 Task: Create a list view that displays Selected Volunteer with relevant details.
Action: Mouse moved to (8, 58)
Screenshot: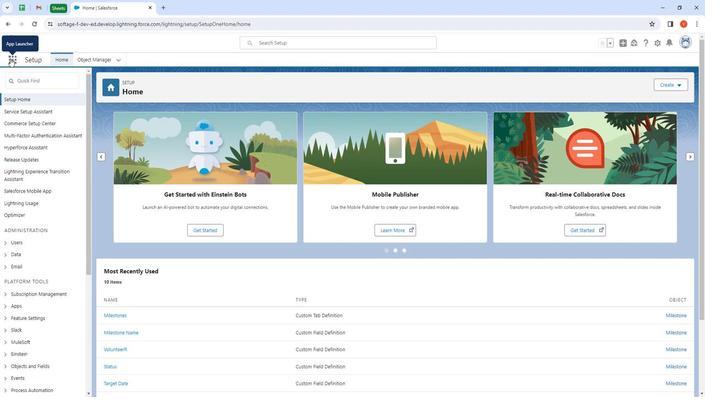 
Action: Mouse pressed left at (8, 58)
Screenshot: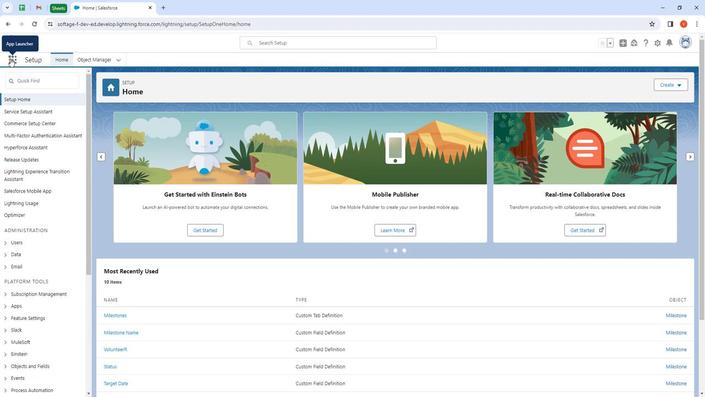 
Action: Mouse moved to (24, 193)
Screenshot: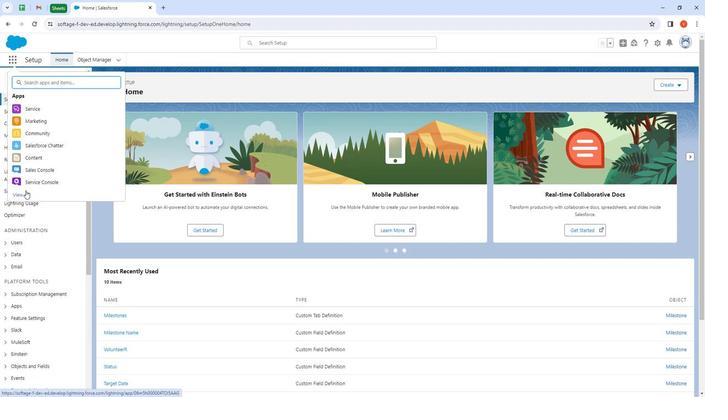 
Action: Mouse pressed left at (24, 193)
Screenshot: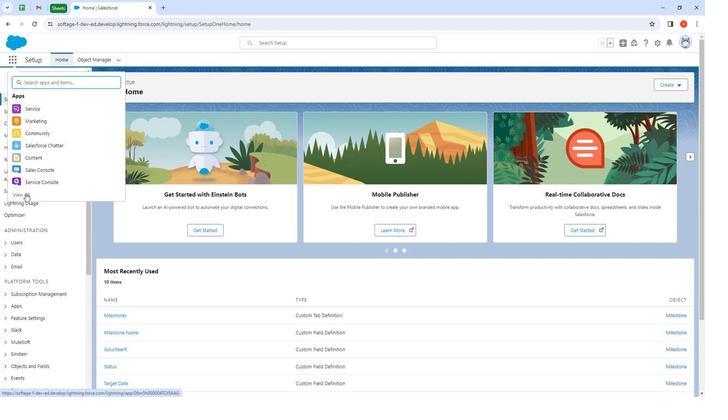 
Action: Mouse moved to (159, 261)
Screenshot: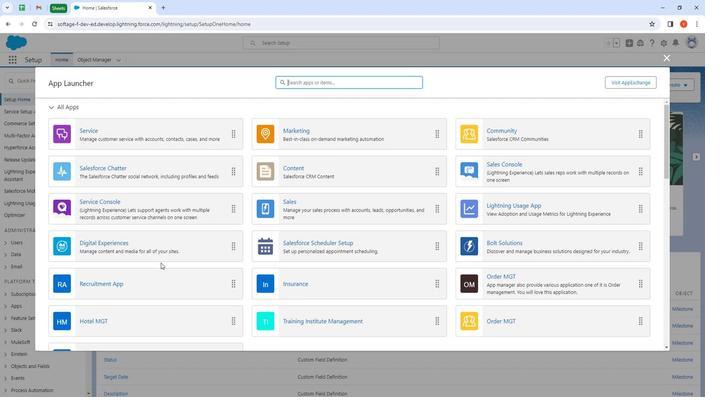 
Action: Mouse scrolled (159, 261) with delta (0, 0)
Screenshot: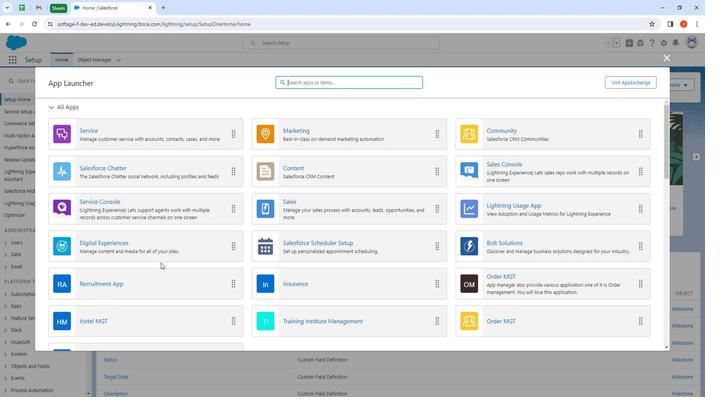 
Action: Mouse scrolled (159, 261) with delta (0, 0)
Screenshot: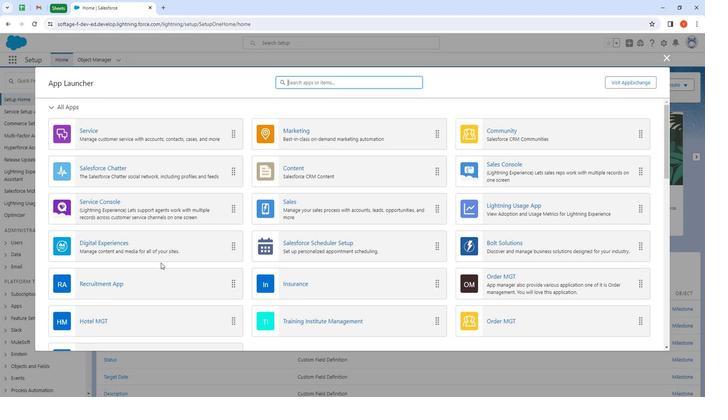 
Action: Mouse scrolled (159, 261) with delta (0, 0)
Screenshot: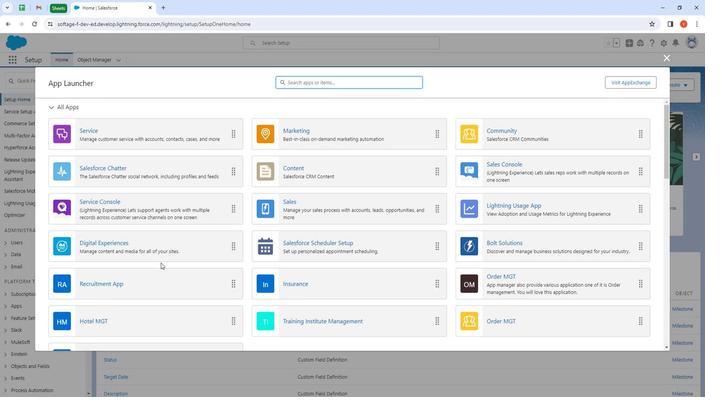 
Action: Mouse scrolled (159, 261) with delta (0, 0)
Screenshot: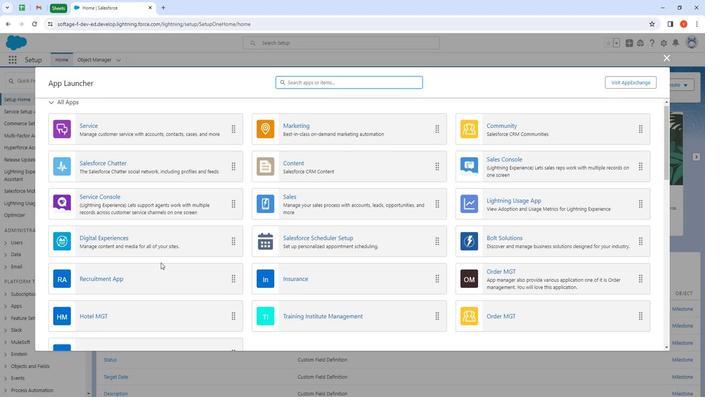 
Action: Mouse moved to (98, 204)
Screenshot: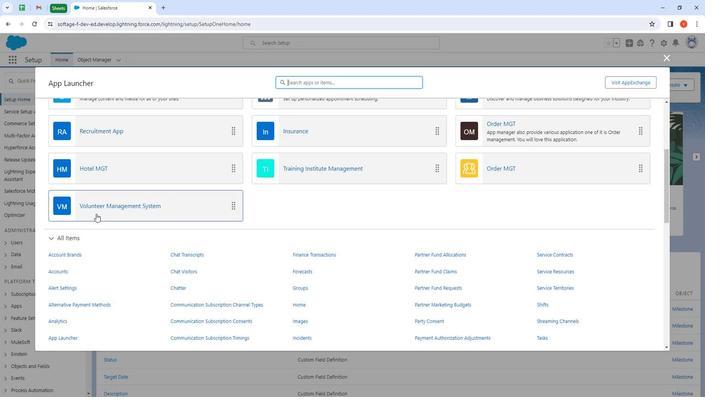 
Action: Mouse pressed left at (98, 204)
Screenshot: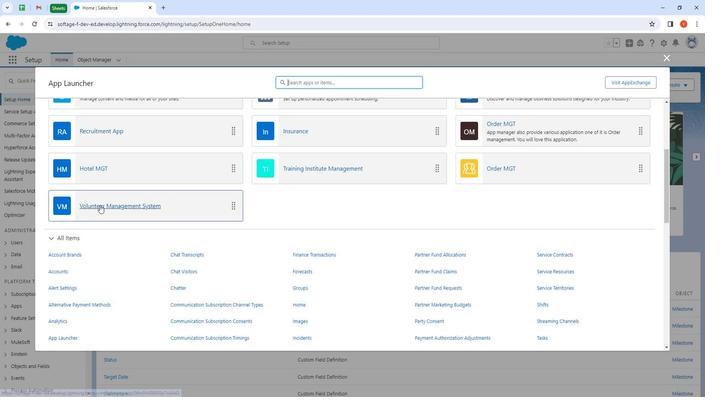 
Action: Mouse moved to (174, 56)
Screenshot: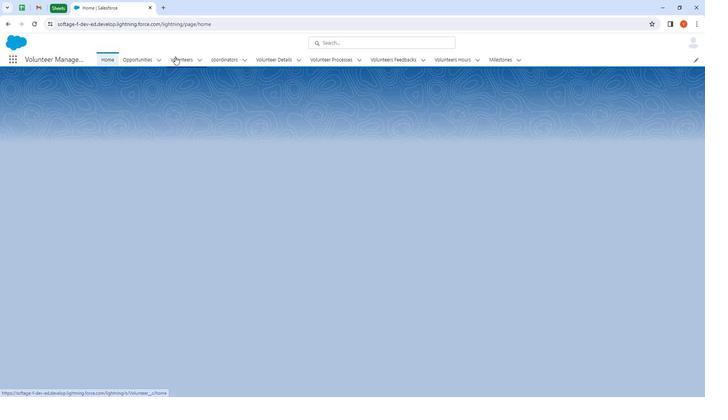 
Action: Mouse pressed left at (174, 56)
Screenshot: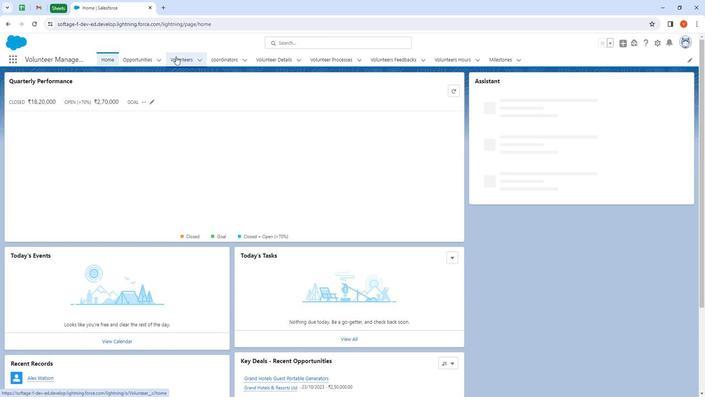 
Action: Mouse moved to (78, 89)
Screenshot: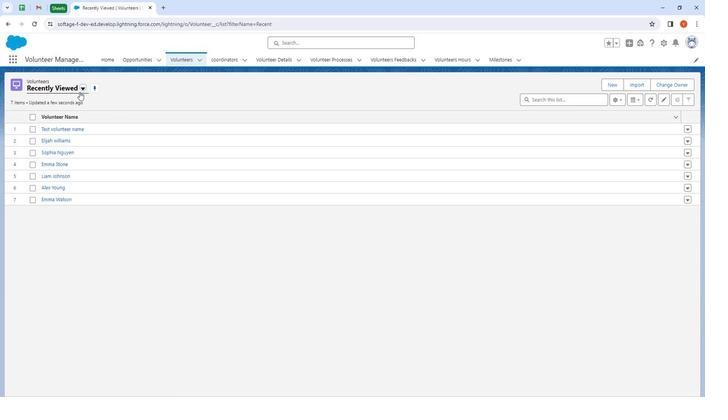 
Action: Mouse pressed left at (78, 89)
Screenshot: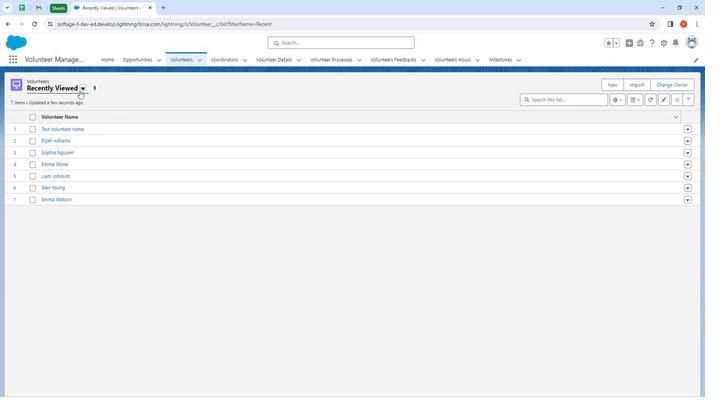 
Action: Mouse moved to (70, 114)
Screenshot: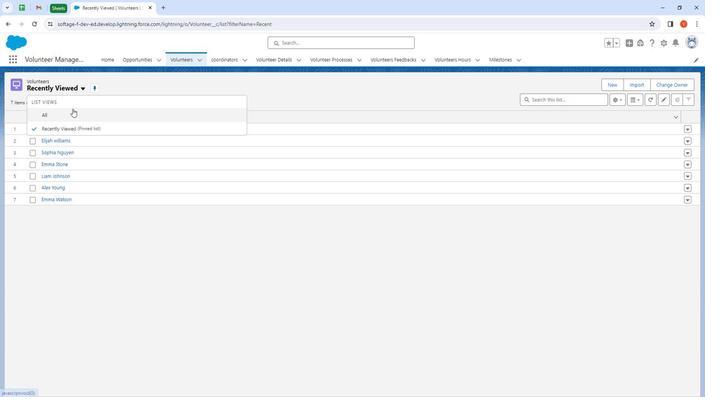 
Action: Mouse pressed left at (70, 114)
Screenshot: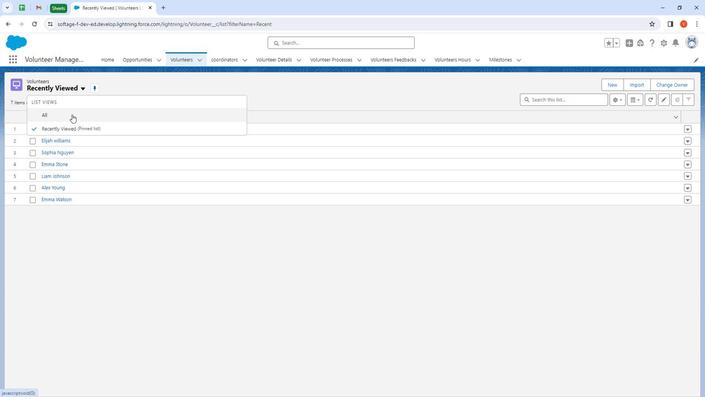 
Action: Mouse moved to (53, 89)
Screenshot: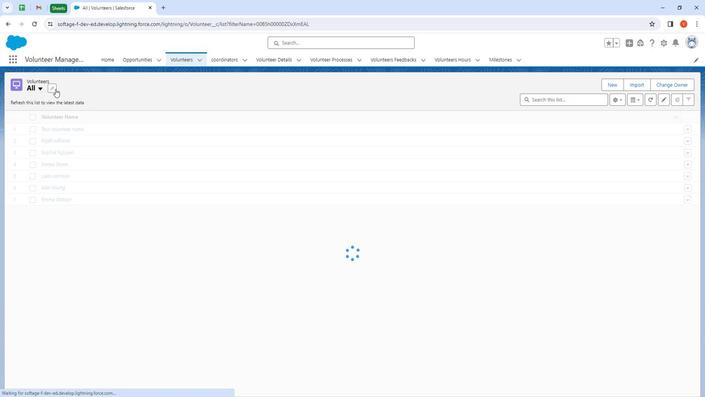 
Action: Mouse pressed left at (53, 89)
Screenshot: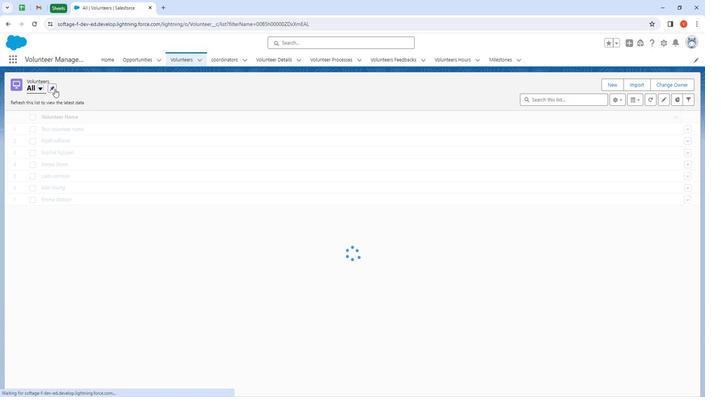 
Action: Mouse moved to (40, 88)
Screenshot: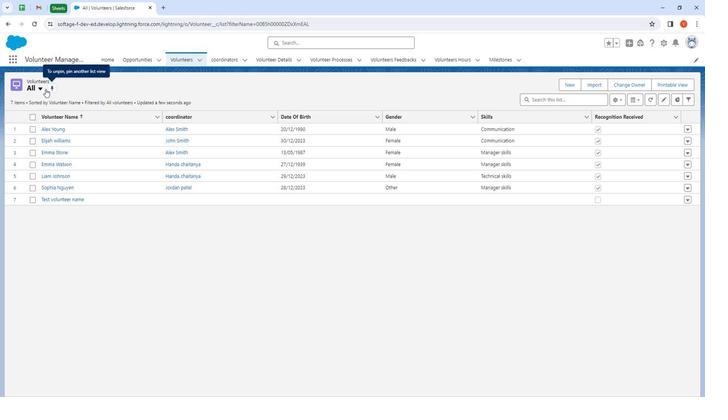 
Action: Mouse pressed left at (40, 88)
Screenshot: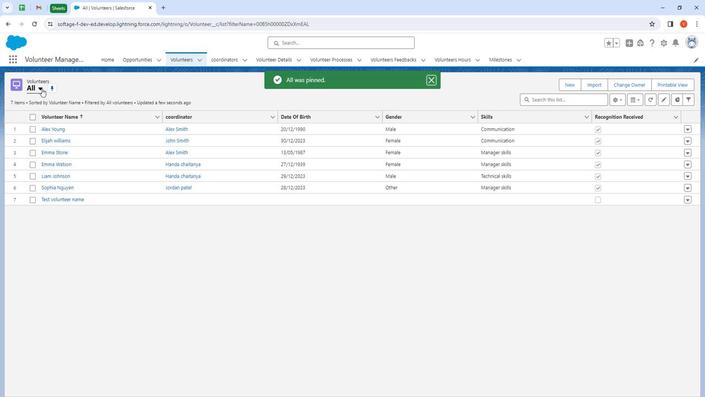 
Action: Mouse moved to (621, 103)
Screenshot: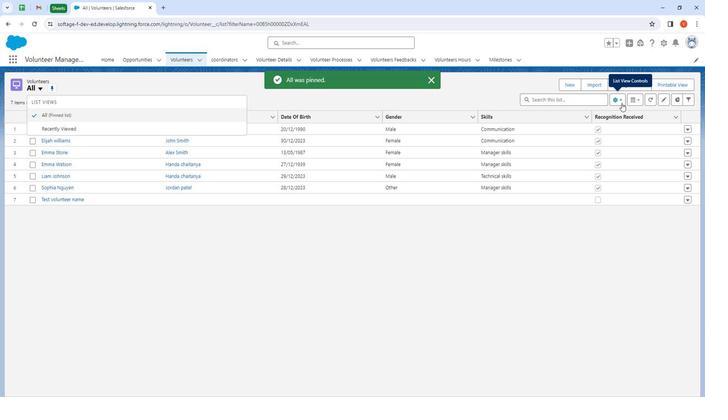 
Action: Mouse pressed left at (621, 103)
Screenshot: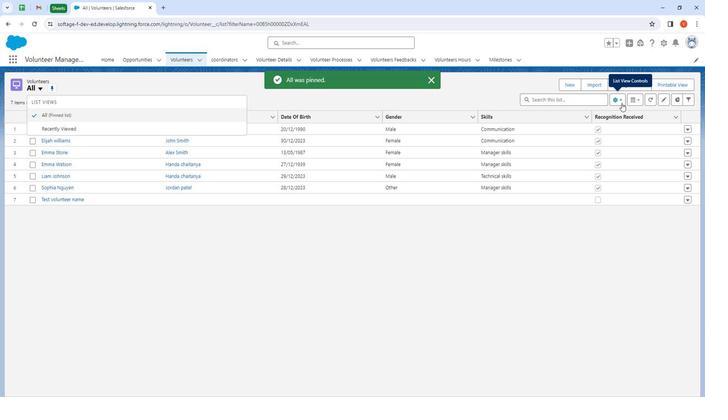 
Action: Mouse moved to (603, 129)
Screenshot: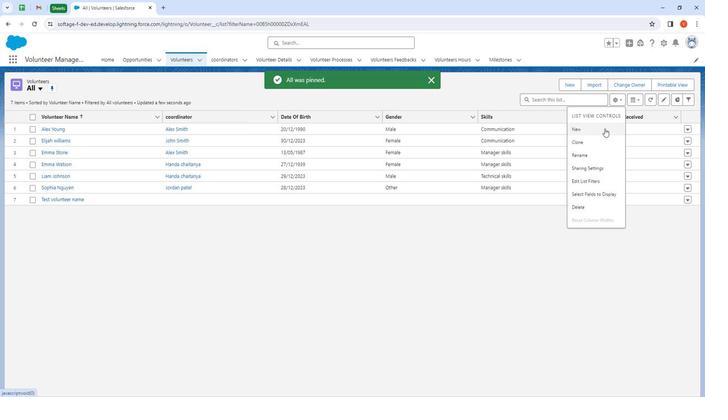 
Action: Mouse pressed left at (603, 129)
Screenshot: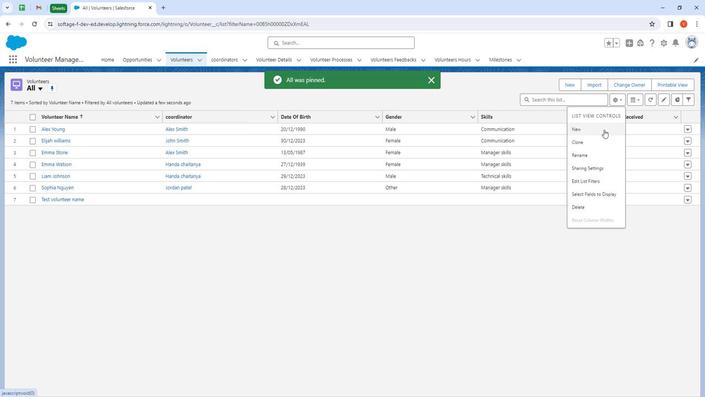 
Action: Mouse moved to (316, 167)
Screenshot: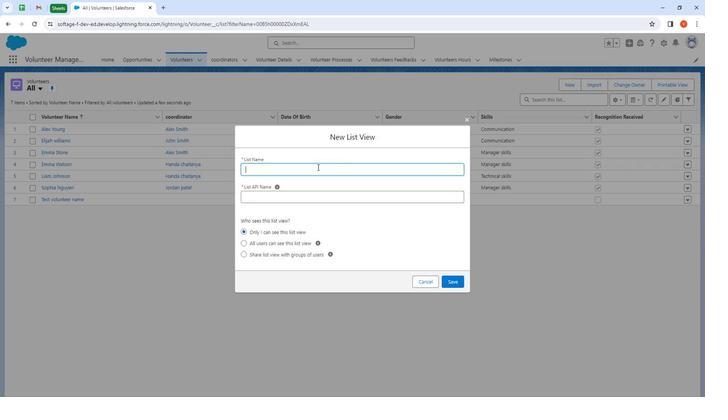 
Action: Mouse pressed left at (316, 167)
Screenshot: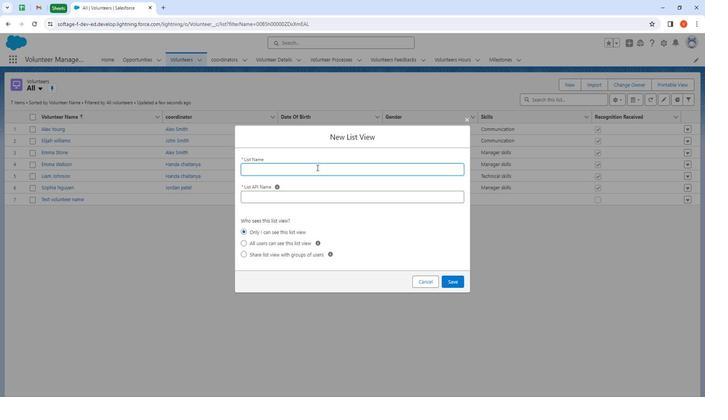 
Action: Mouse moved to (313, 173)
Screenshot: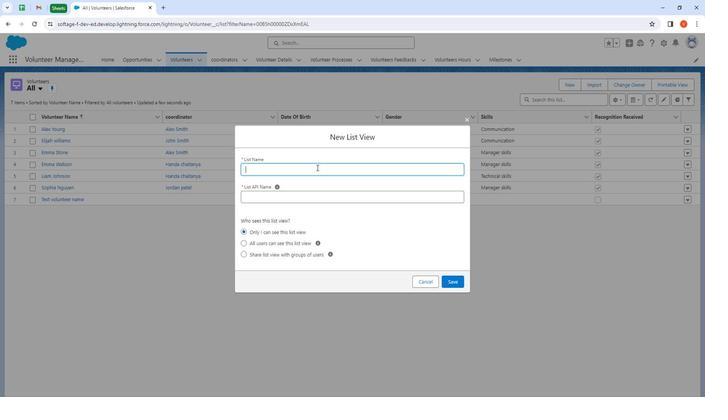 
Action: Key pressed <Key.shift><Key.shift><Key.shift><Key.shift><Key.shift><Key.shift><Key.shift><Key.shift><Key.shift><Key.shift><Key.shift><Key.shift><Key.shift><Key.shift><Key.shift><Key.shift><Key.shift><Key.shift><Key.shift><Key.shift><Key.shift><Key.shift><Key.shift><Key.shift><Key.shift><Key.shift><Key.shift><Key.shift><Key.shift><Key.shift><Key.shift>Volunteer<Key.space>with<Key.space>manager<Key.space>and<Key.space>communication<Key.space>sk
Screenshot: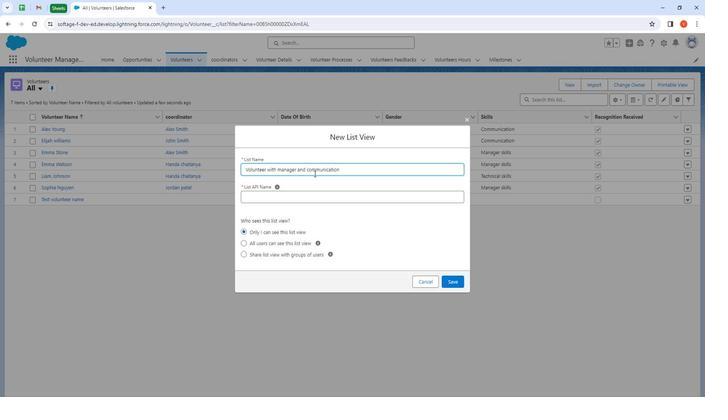 
Action: Mouse moved to (304, 198)
Screenshot: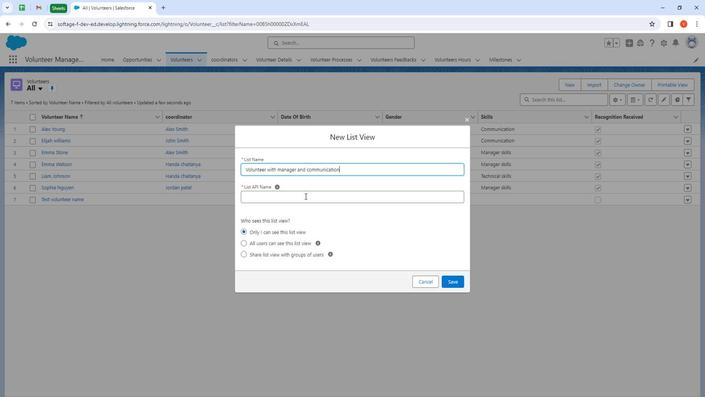 
Action: Mouse pressed left at (304, 198)
Screenshot: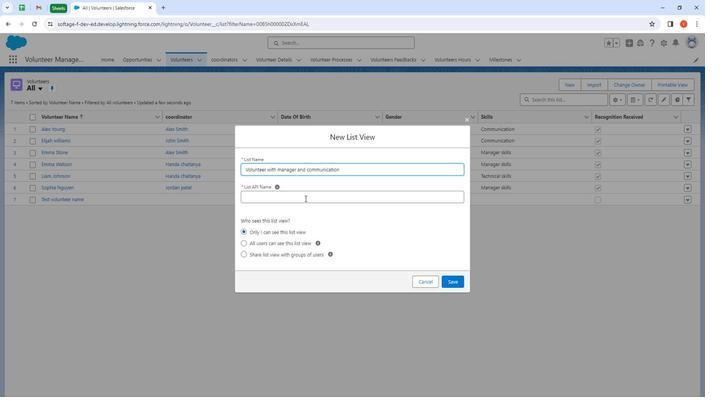 
Action: Mouse moved to (278, 243)
Screenshot: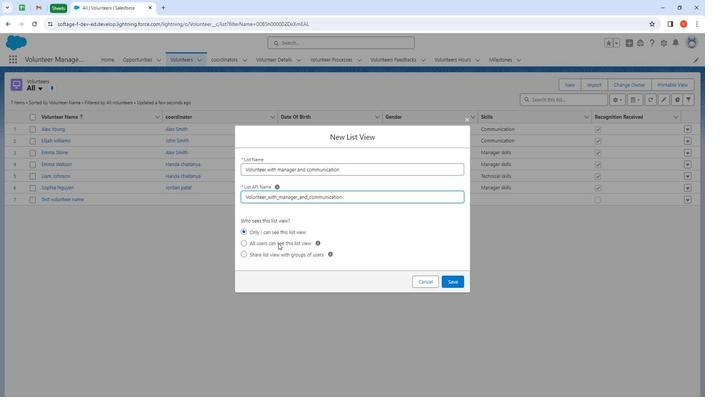 
Action: Mouse pressed left at (278, 243)
Screenshot: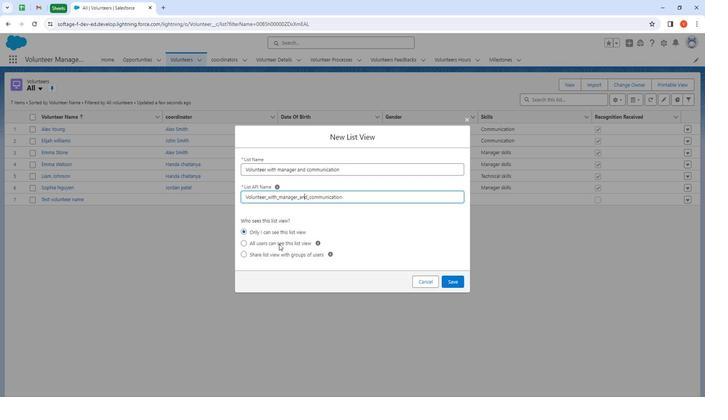 
Action: Mouse moved to (452, 280)
Screenshot: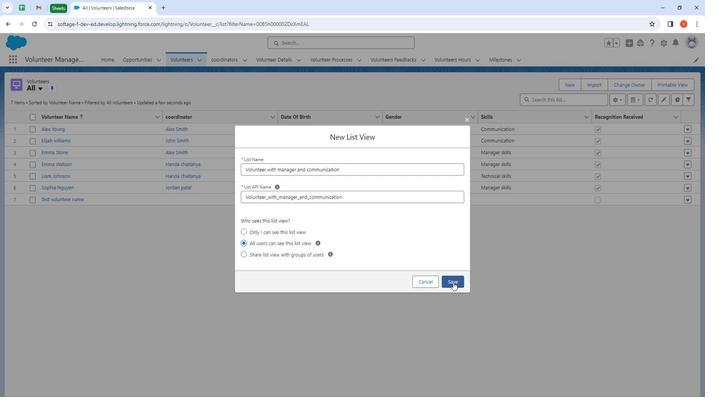 
Action: Mouse pressed left at (452, 280)
Screenshot: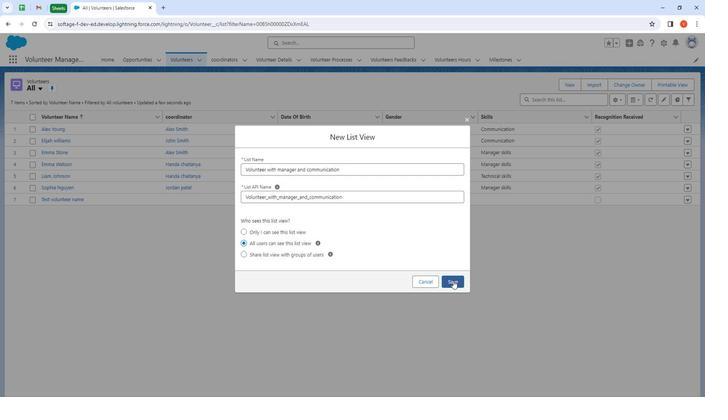 
Action: Mouse moved to (604, 168)
Screenshot: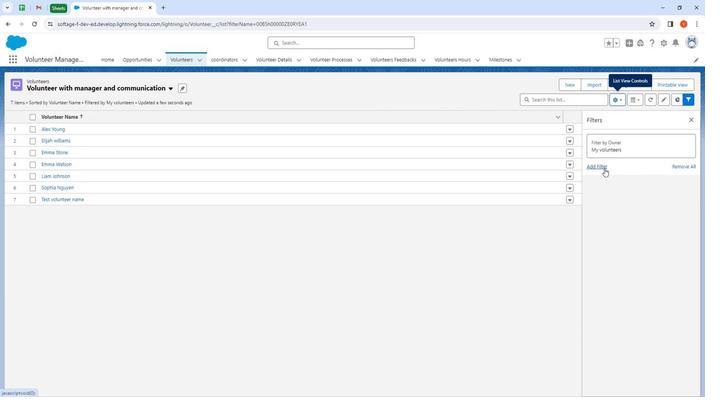 
Action: Mouse pressed left at (604, 168)
Screenshot: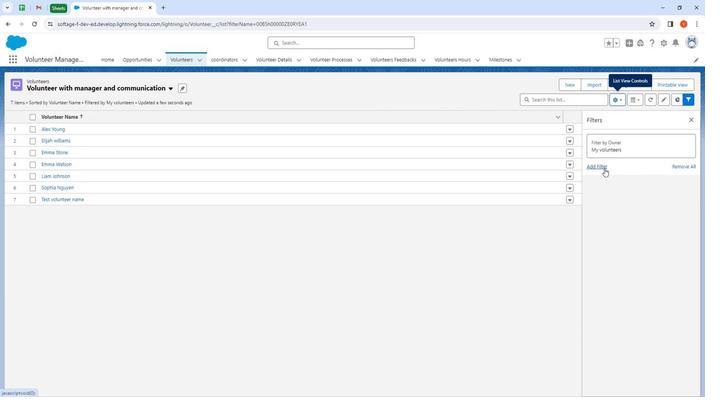 
Action: Mouse moved to (509, 146)
Screenshot: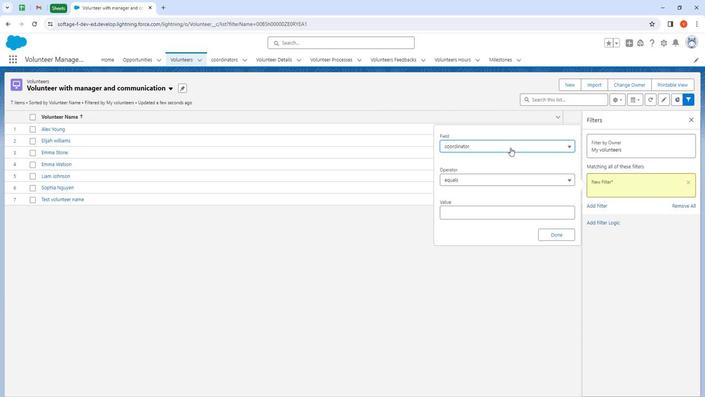 
Action: Mouse pressed left at (509, 146)
Screenshot: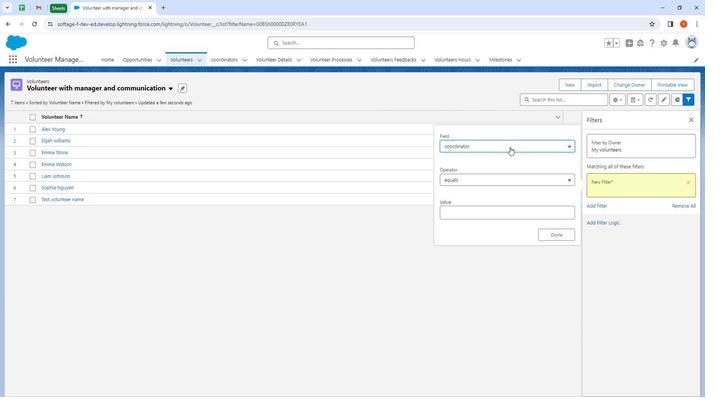 
Action: Mouse moved to (571, 177)
Screenshot: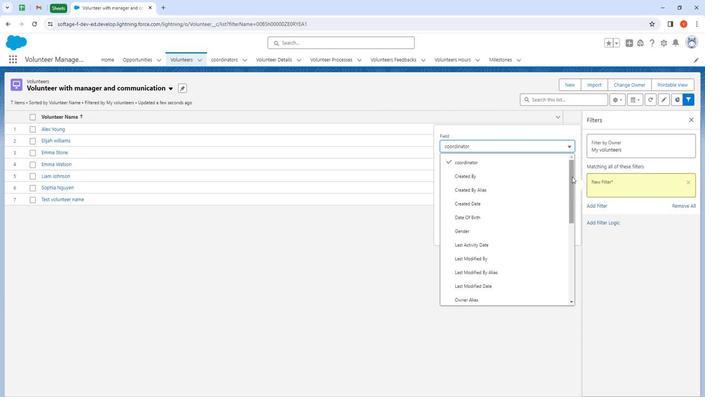 
Action: Mouse pressed left at (571, 177)
Screenshot: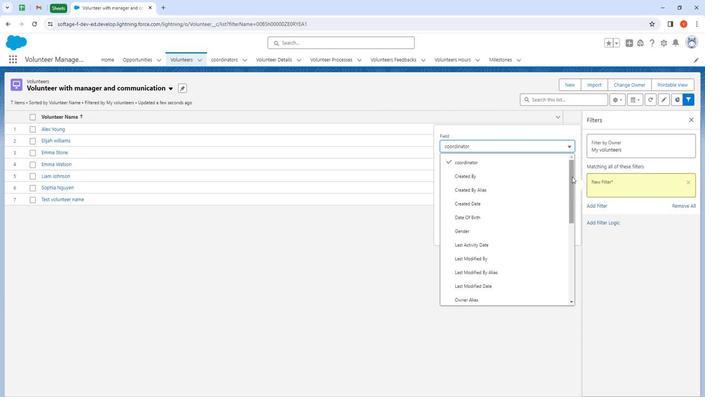 
Action: Mouse moved to (490, 147)
Screenshot: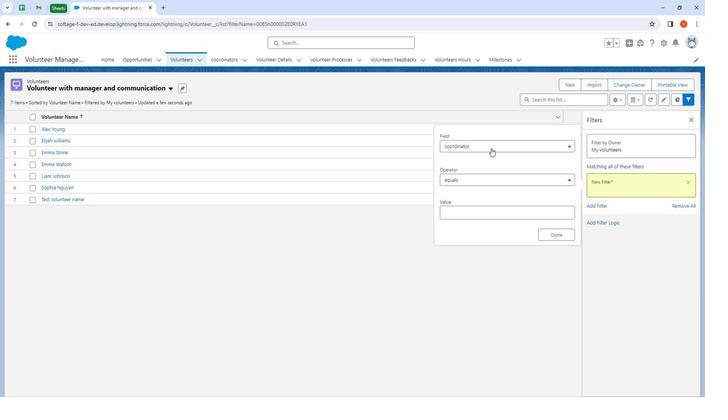 
Action: Mouse pressed left at (490, 147)
Screenshot: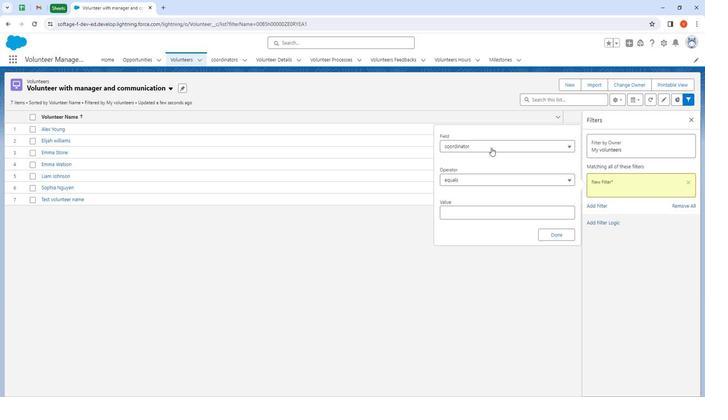 
Action: Mouse moved to (569, 211)
Screenshot: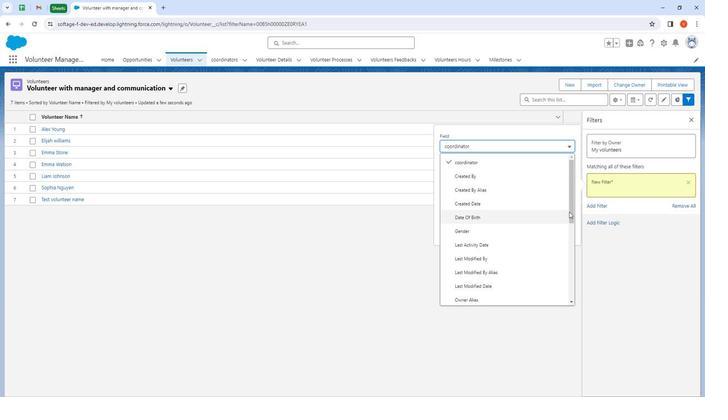 
Action: Mouse pressed left at (569, 211)
Screenshot: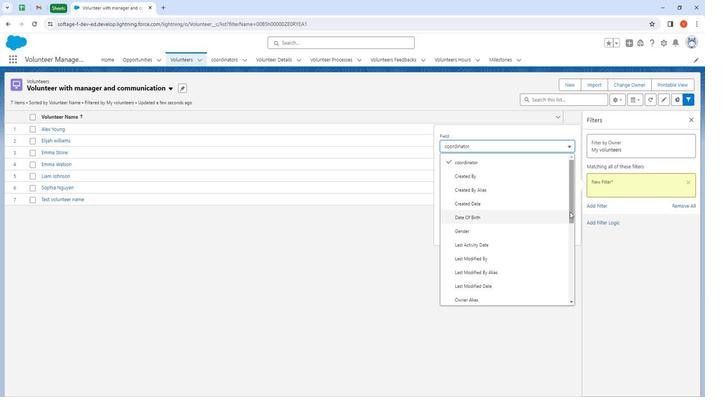 
Action: Mouse moved to (481, 203)
Screenshot: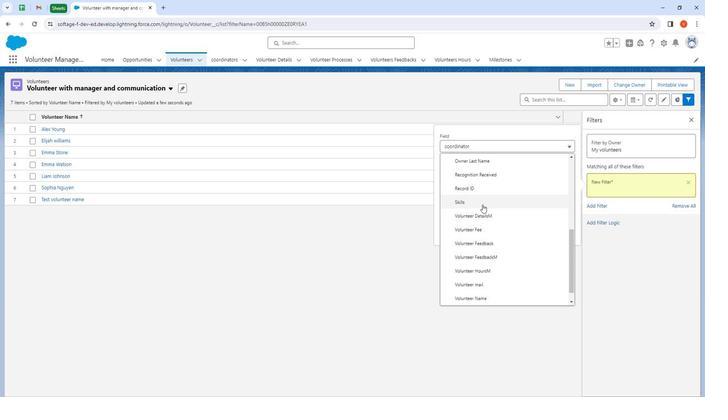 
Action: Mouse pressed left at (481, 203)
Screenshot: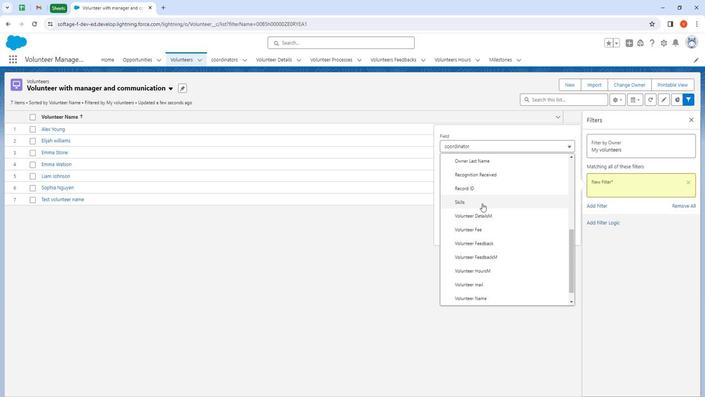 
Action: Mouse moved to (464, 212)
Screenshot: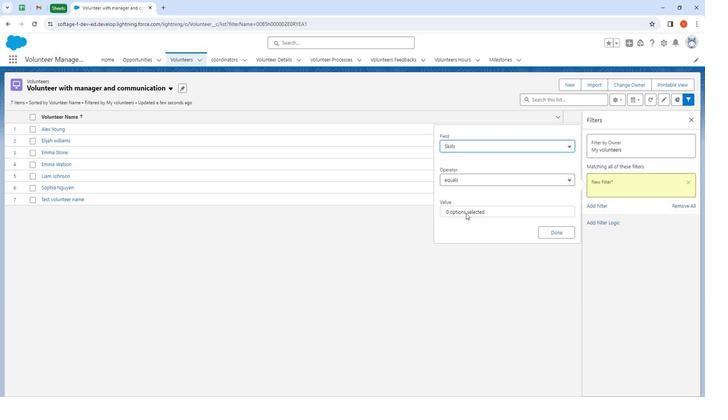 
Action: Mouse pressed left at (464, 212)
Screenshot: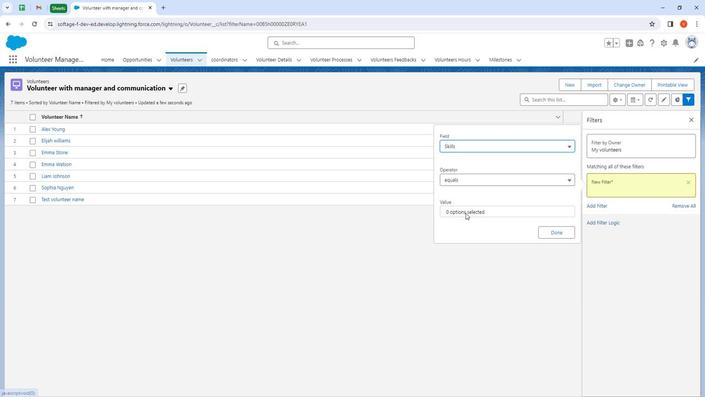 
Action: Mouse moved to (475, 193)
Screenshot: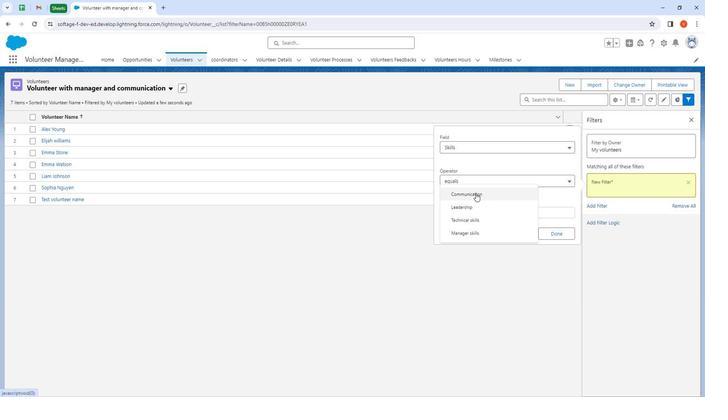 
Action: Mouse pressed left at (475, 193)
Screenshot: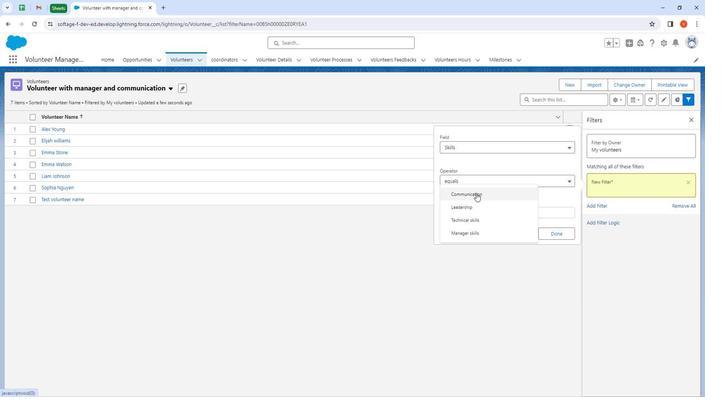 
Action: Mouse moved to (473, 230)
Screenshot: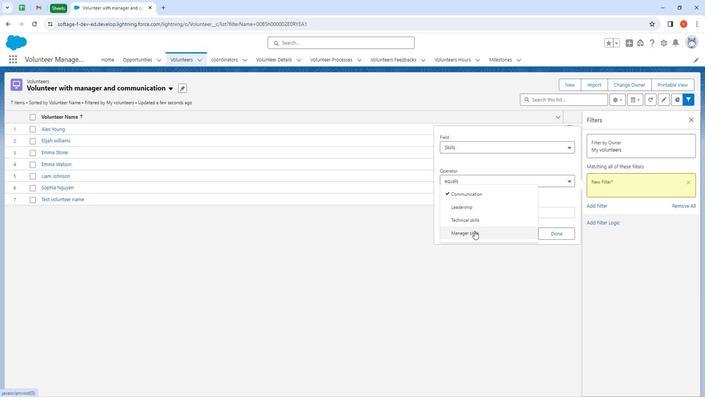 
Action: Mouse pressed left at (473, 230)
Screenshot: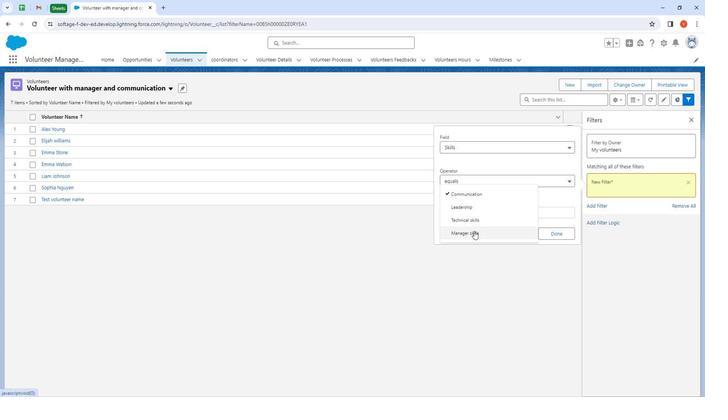 
Action: Mouse moved to (550, 232)
Screenshot: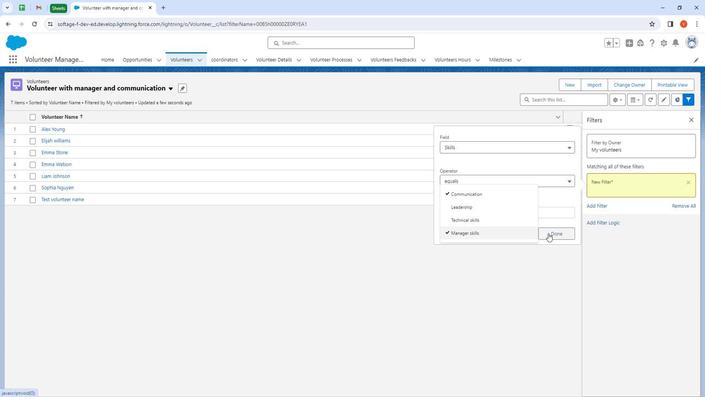 
Action: Mouse pressed left at (550, 232)
Screenshot: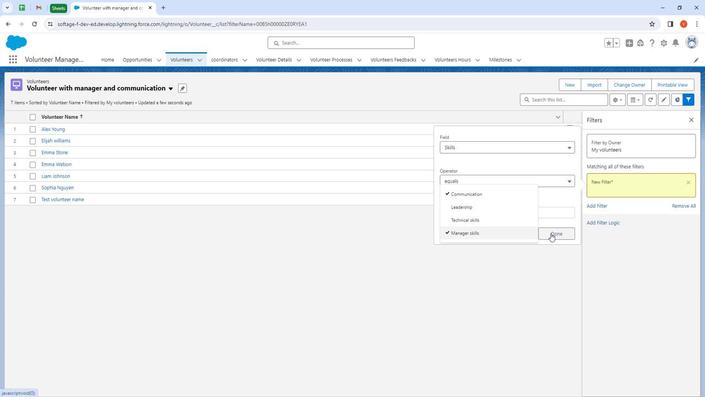 
Action: Mouse moved to (612, 153)
Screenshot: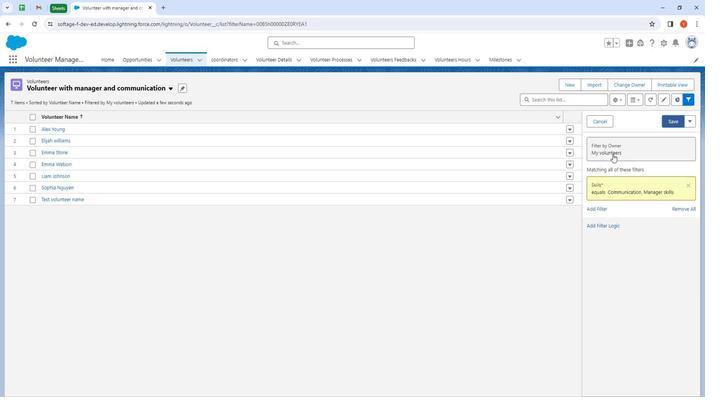 
Action: Mouse pressed left at (612, 153)
Screenshot: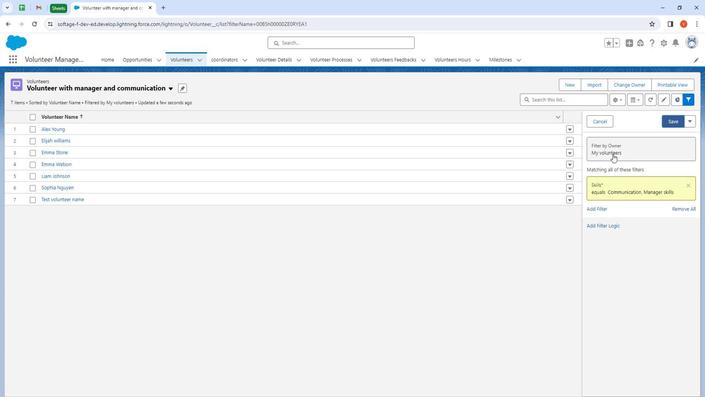 
Action: Mouse moved to (475, 126)
Screenshot: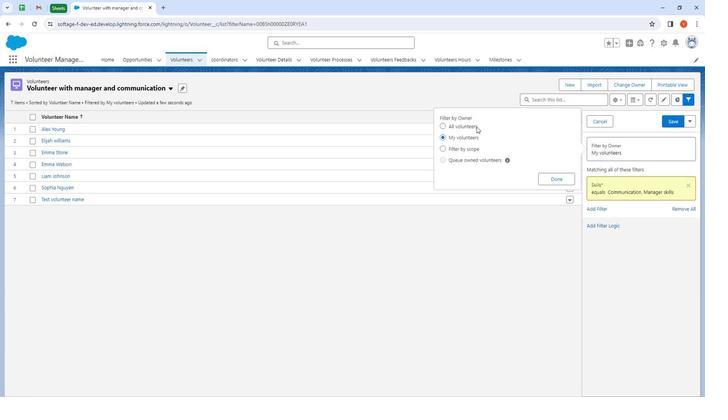 
Action: Mouse pressed left at (475, 126)
Screenshot: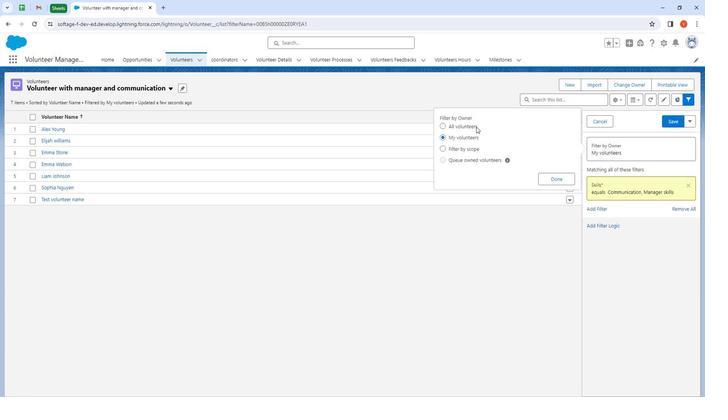 
Action: Mouse moved to (565, 180)
Screenshot: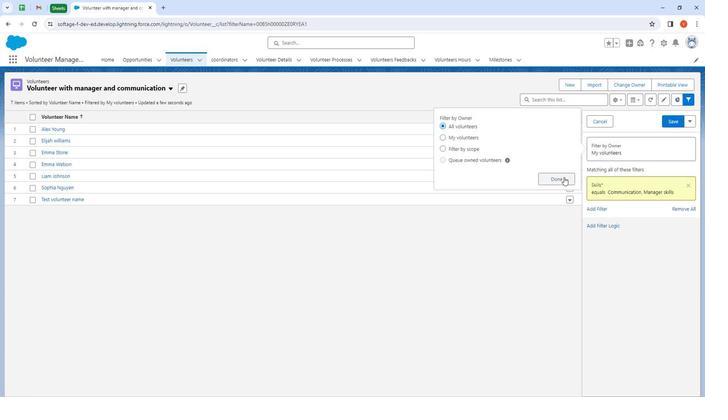 
Action: Mouse pressed left at (565, 180)
Screenshot: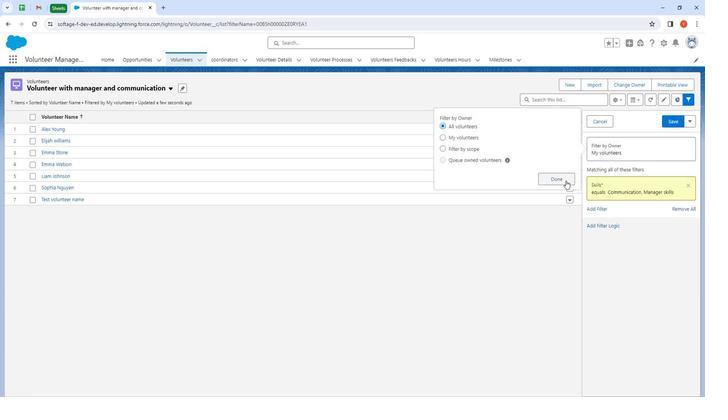 
Action: Mouse moved to (669, 118)
Screenshot: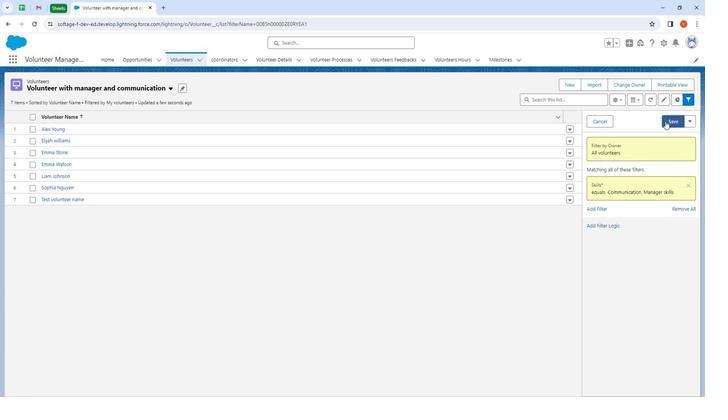 
Action: Mouse pressed left at (669, 118)
Screenshot: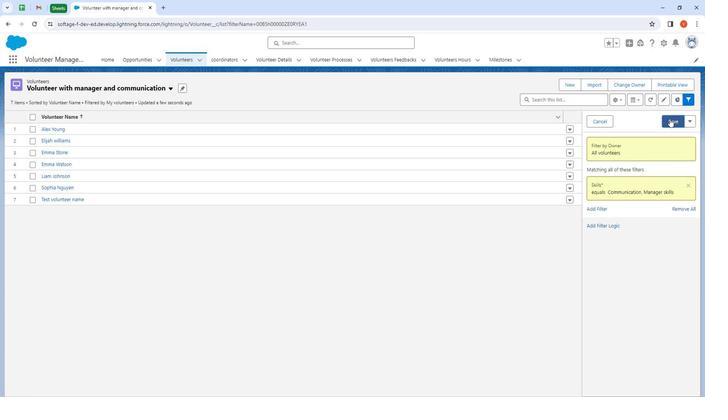 
Action: Mouse moved to (243, 252)
Screenshot: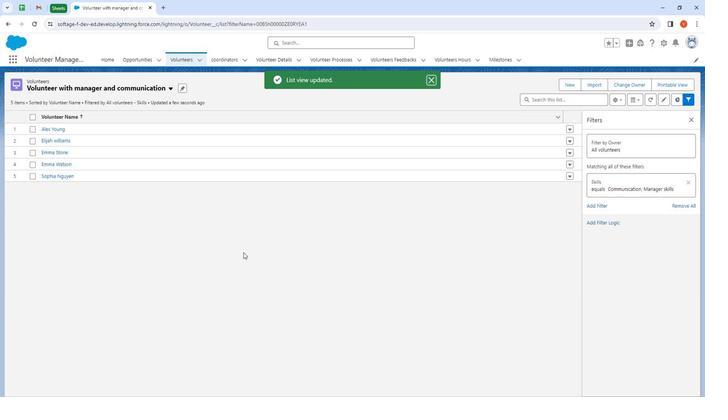 
Action: Mouse pressed left at (243, 252)
Screenshot: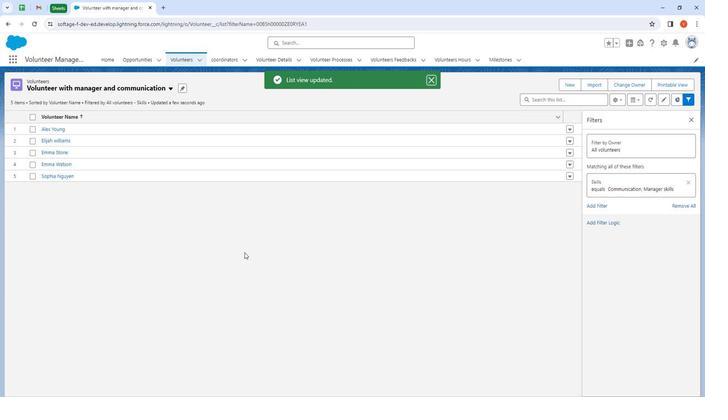 
Action: Mouse moved to (623, 99)
Screenshot: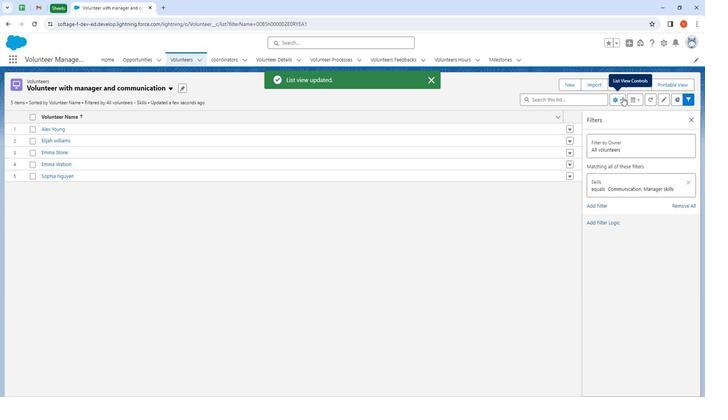 
Action: Mouse pressed left at (623, 99)
Screenshot: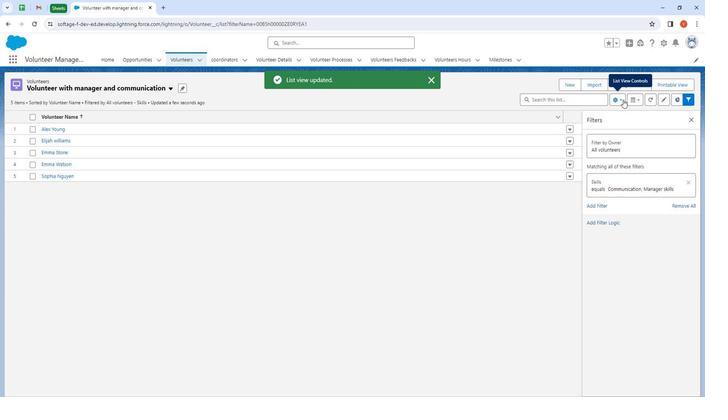 
Action: Mouse moved to (595, 191)
Screenshot: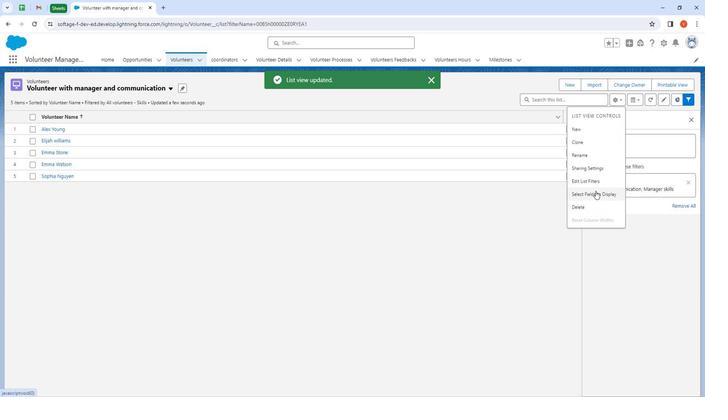 
Action: Mouse pressed left at (595, 191)
Screenshot: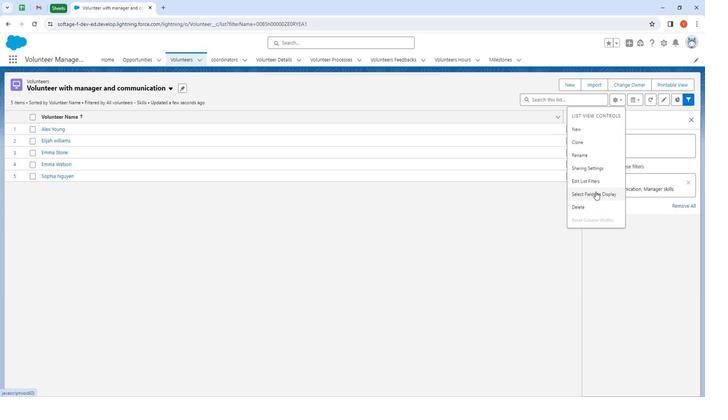 
Action: Mouse moved to (338, 182)
Screenshot: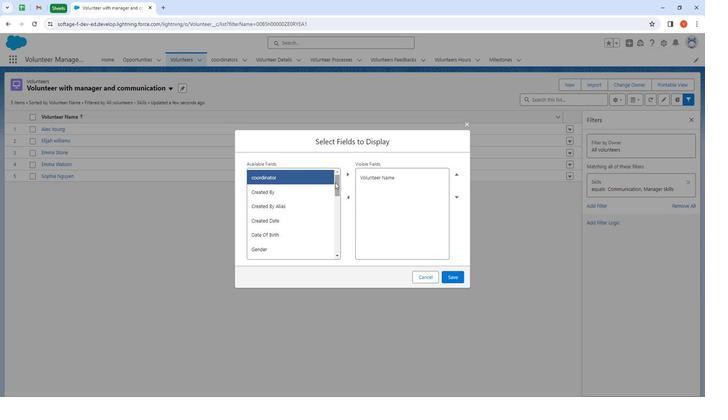 
Action: Mouse pressed left at (338, 182)
Screenshot: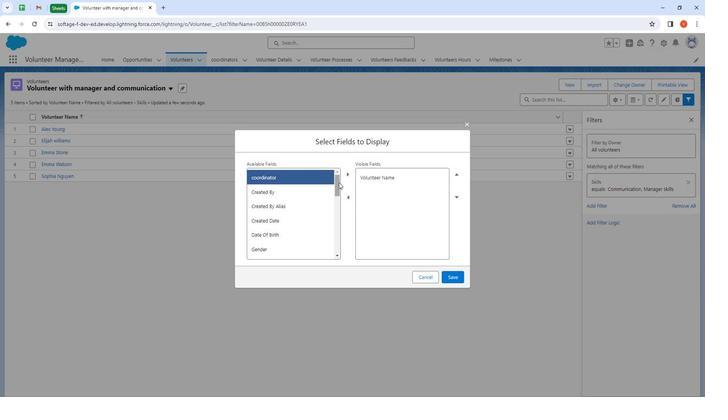 
Action: Mouse moved to (306, 189)
Screenshot: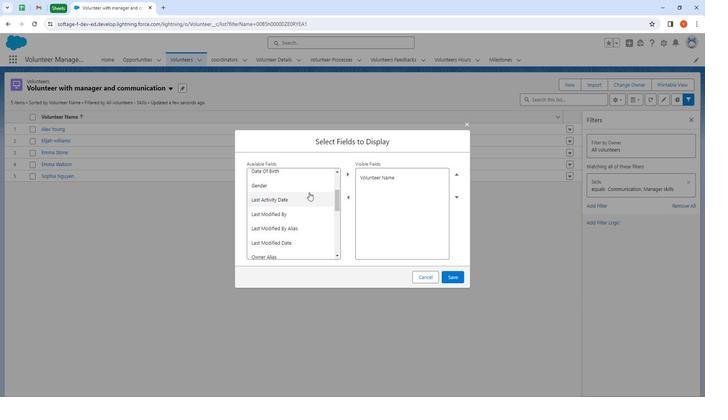 
Action: Mouse pressed left at (306, 189)
Screenshot: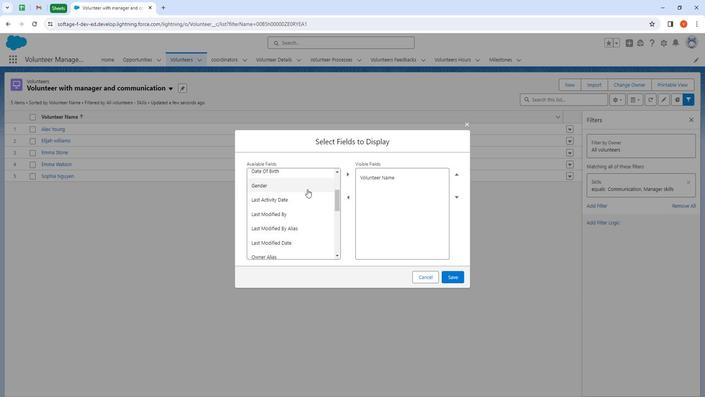 
Action: Mouse moved to (336, 199)
Screenshot: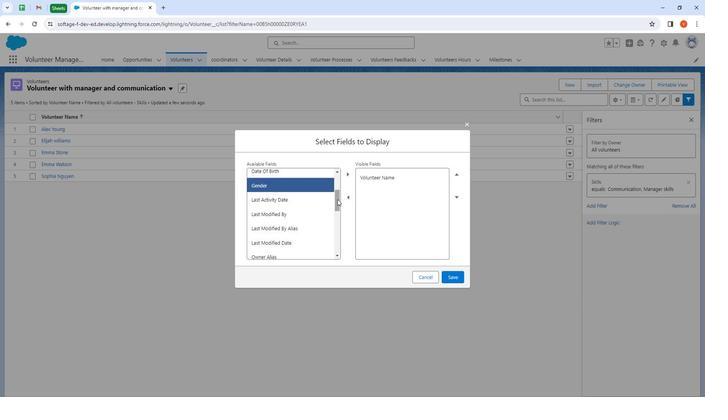 
Action: Mouse pressed left at (336, 199)
Screenshot: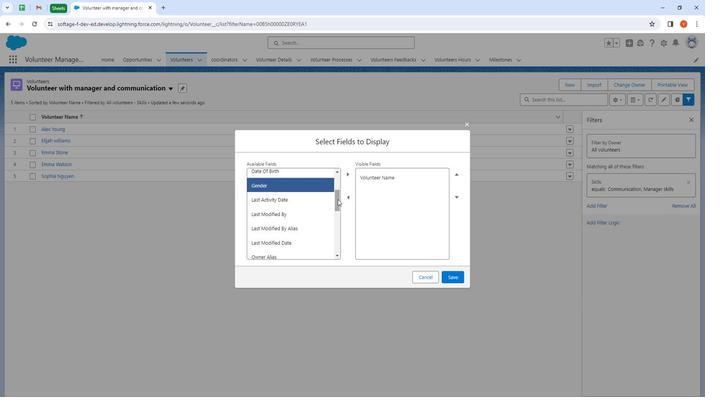 
Action: Mouse moved to (282, 209)
Screenshot: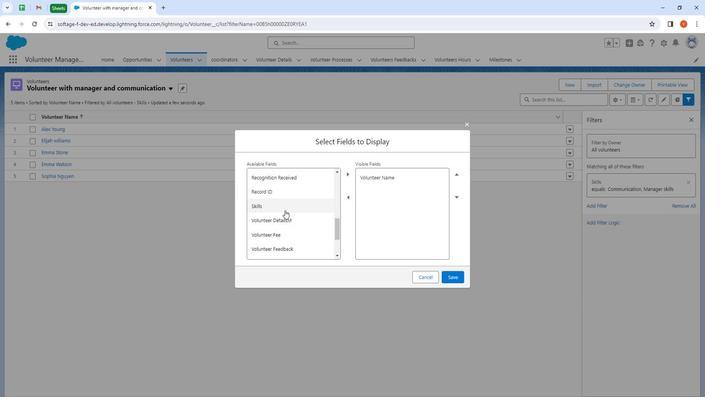 
Action: Mouse pressed left at (282, 209)
Screenshot: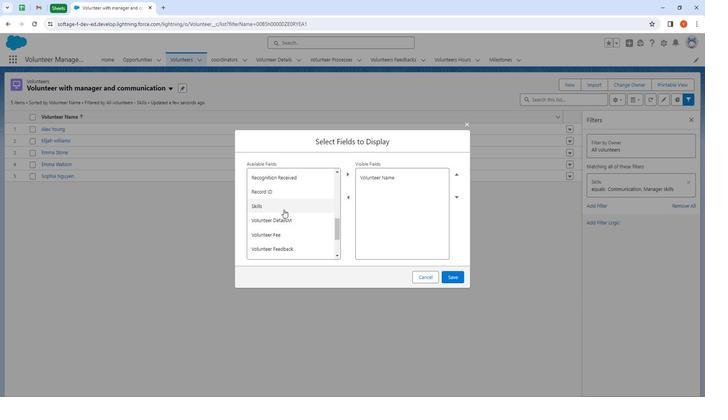
Action: Mouse moved to (346, 174)
Screenshot: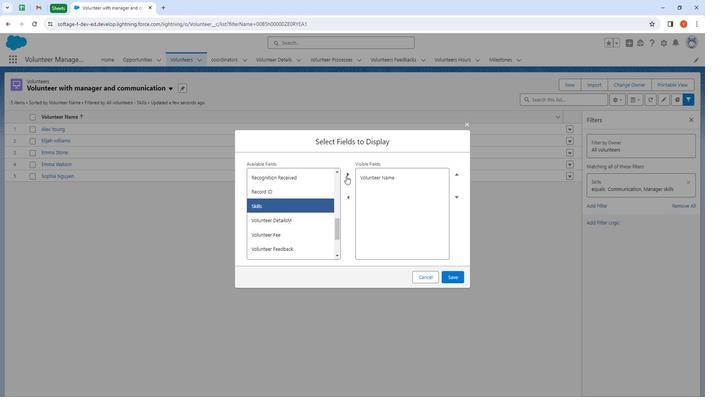 
Action: Mouse pressed left at (346, 174)
Screenshot: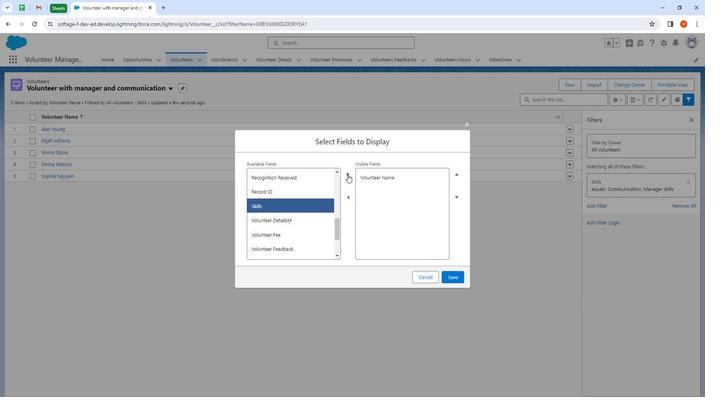 
Action: Mouse moved to (409, 206)
Screenshot: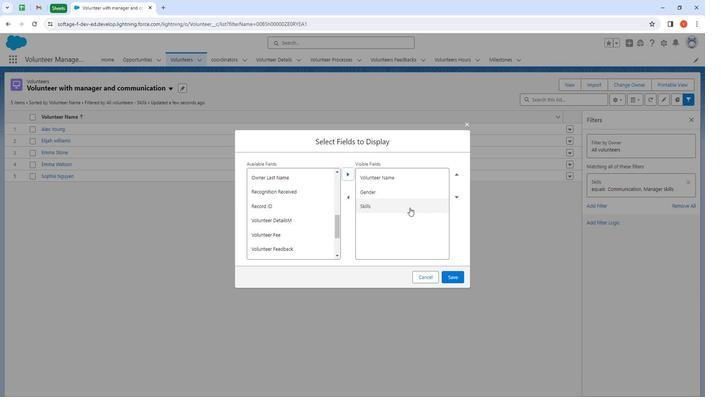 
Action: Mouse pressed left at (409, 206)
Screenshot: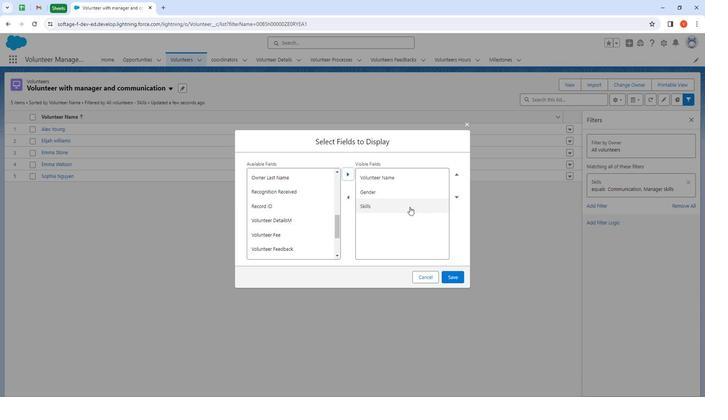 
Action: Mouse moved to (452, 176)
Screenshot: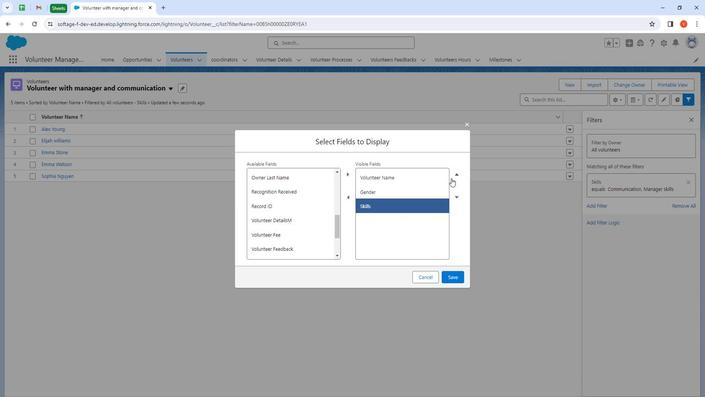 
Action: Mouse pressed left at (452, 176)
Screenshot: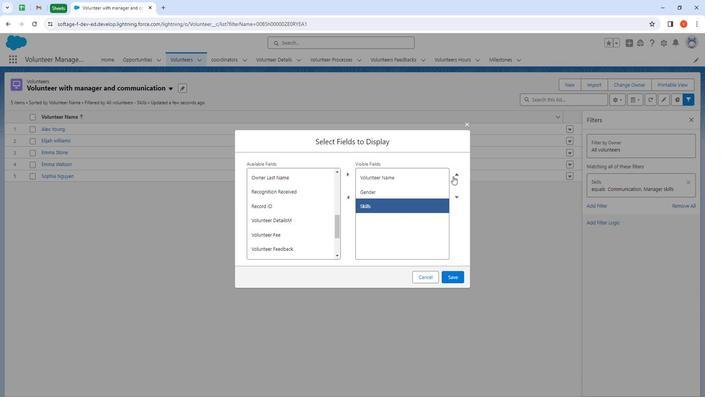 
Action: Mouse moved to (453, 275)
Screenshot: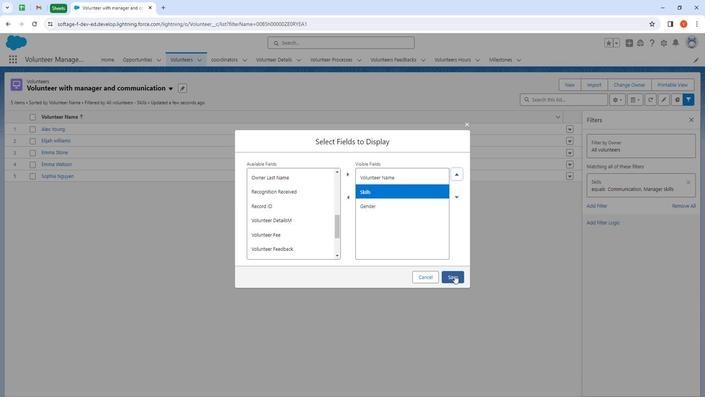 
Action: Mouse pressed left at (453, 275)
Screenshot: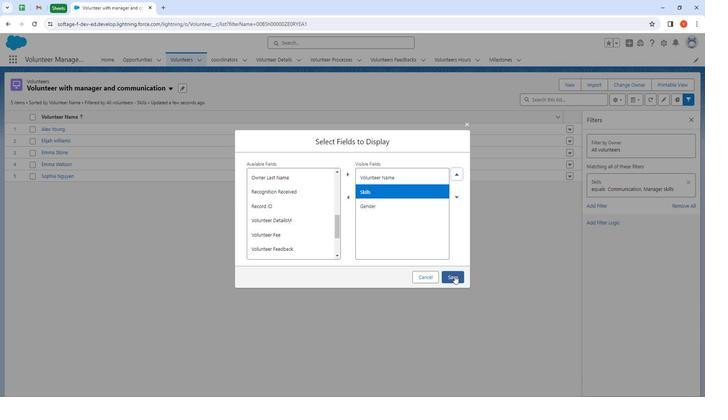 
Action: Mouse moved to (688, 123)
Screenshot: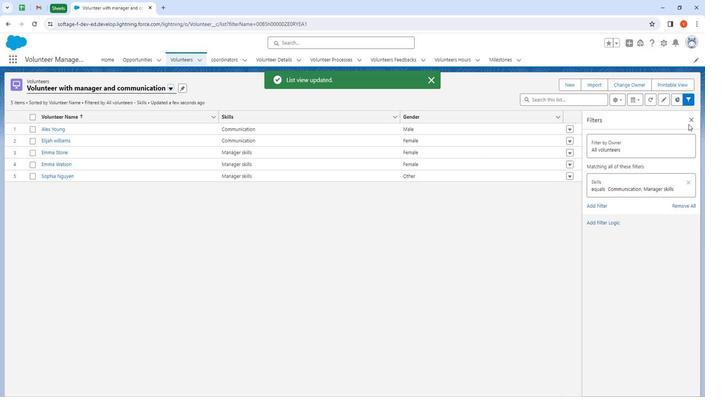
Action: Mouse pressed left at (688, 123)
Screenshot: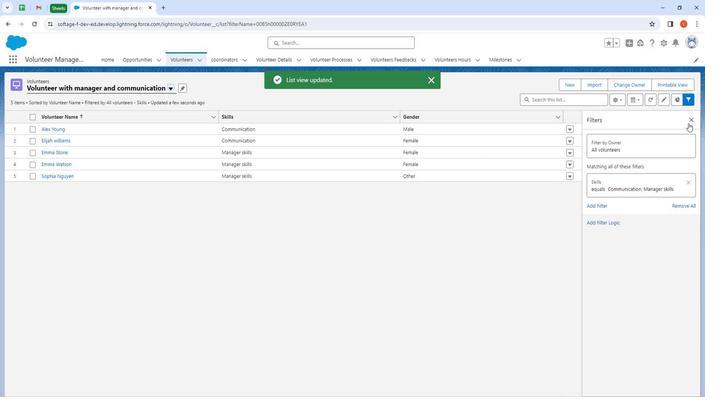 
Action: Mouse moved to (621, 99)
Screenshot: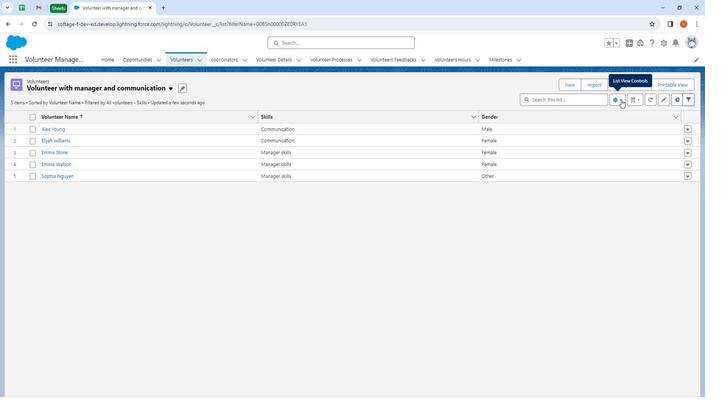
Action: Mouse pressed left at (621, 99)
Screenshot: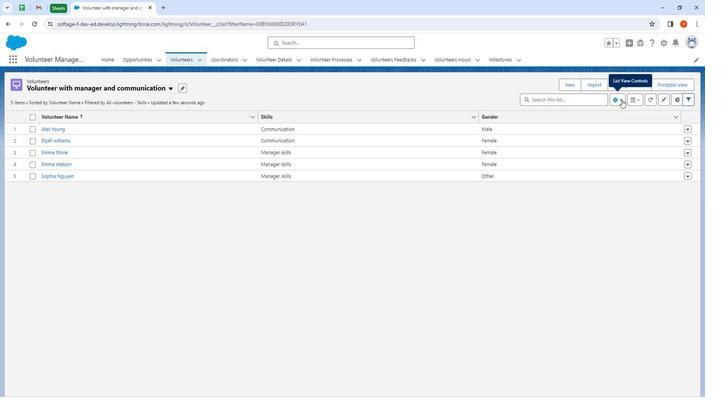 
Action: Mouse moved to (579, 127)
Screenshot: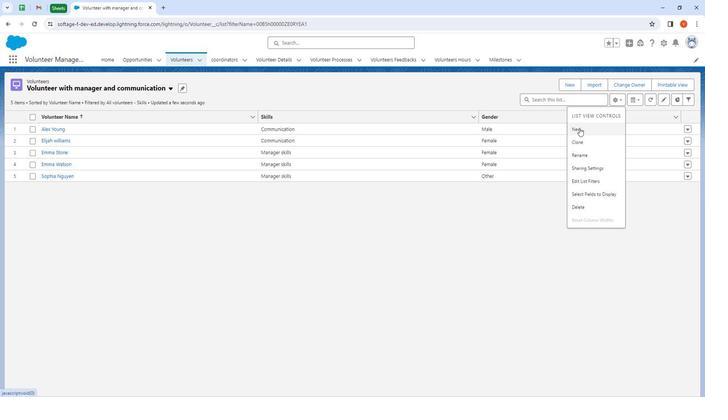 
Action: Mouse pressed left at (579, 127)
Screenshot: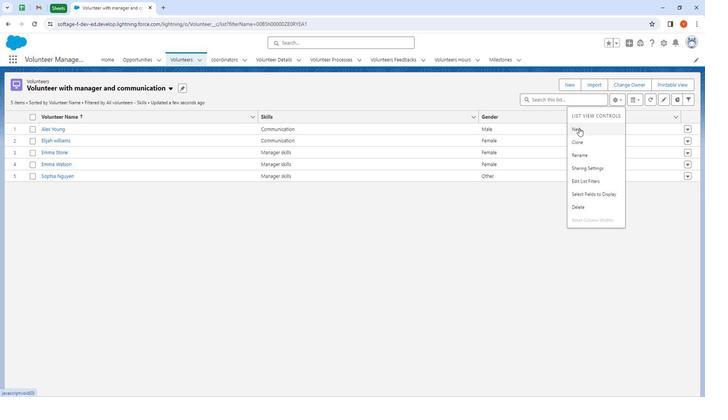 
Action: Mouse moved to (304, 169)
Screenshot: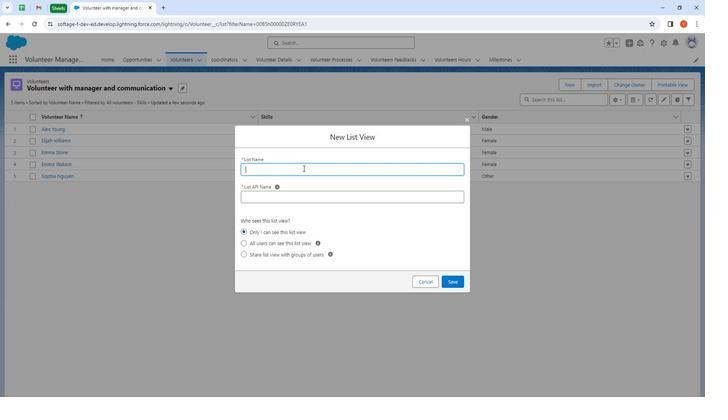 
Action: Mouse pressed left at (304, 169)
Screenshot: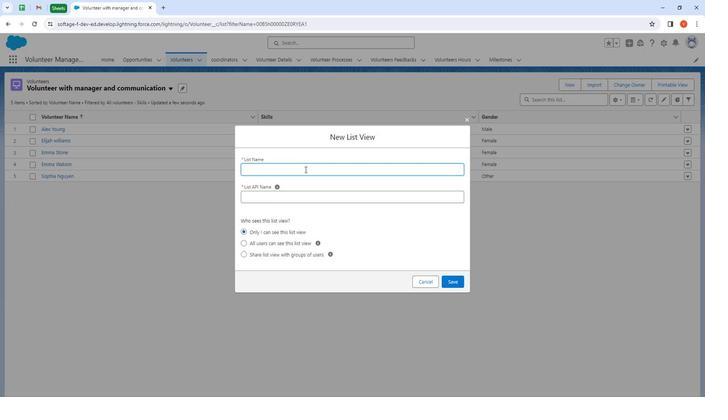 
Action: Key pressed <Key.shift><Key.shift><Key.shift><Key.shift><Key.shift><Key.shift><Key.shift><Key.shift><Key.shift><Key.shift><Key.shift><Key.shift><Key.shift><Key.shift><Key.shift><Key.shift><Key.shift><Key.shift><Key.shift><Key.shift><Key.shift><Key.shift><Key.shift><Key.shift><Key.shift><Key.shift><Key.shift><Key.shift><Key.shift><Key.shift><Key.shift><Key.shift><Key.shift><Key.shift><Key.shift><Key.shift><Key.shift><Key.shift><Key.shift>Volunteer<Key.space>with<Key.space>female
Screenshot: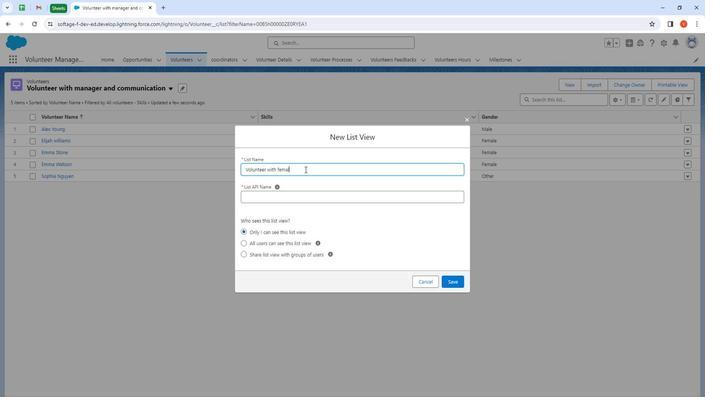 
Action: Mouse moved to (320, 211)
Screenshot: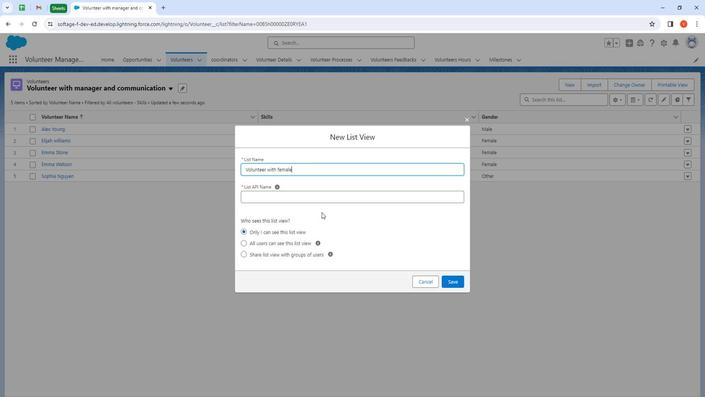 
Action: Mouse pressed left at (320, 211)
Screenshot: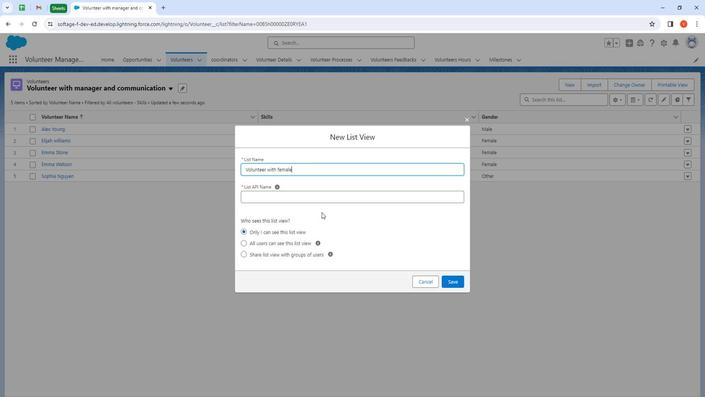 
Action: Mouse moved to (293, 242)
Screenshot: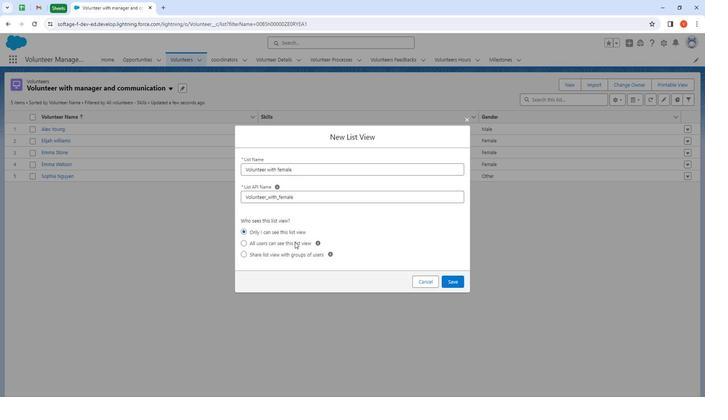 
Action: Mouse pressed left at (293, 242)
Screenshot: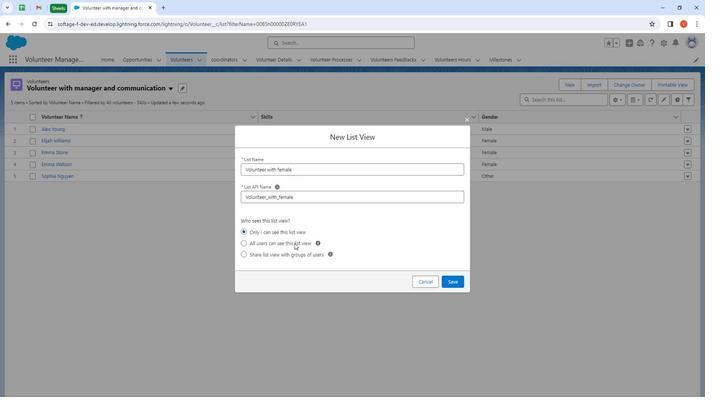 
Action: Mouse moved to (460, 281)
Screenshot: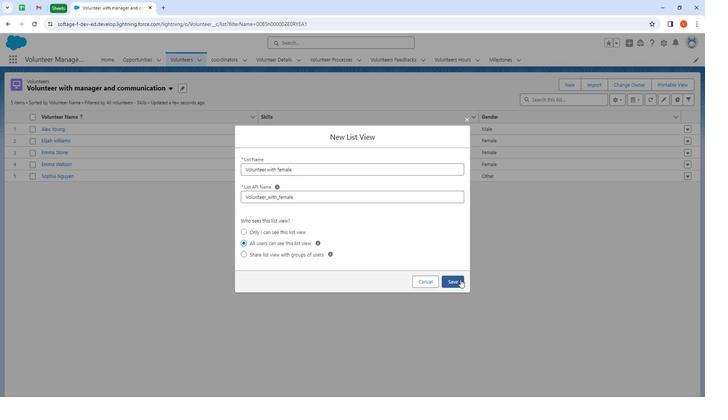 
Action: Mouse pressed left at (460, 281)
Screenshot: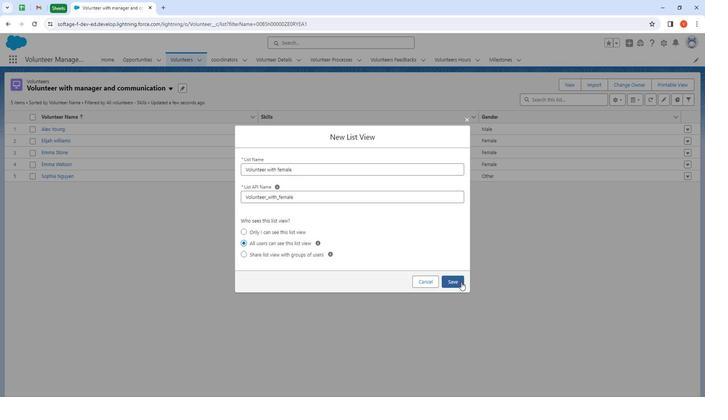 
Action: Mouse moved to (607, 150)
Screenshot: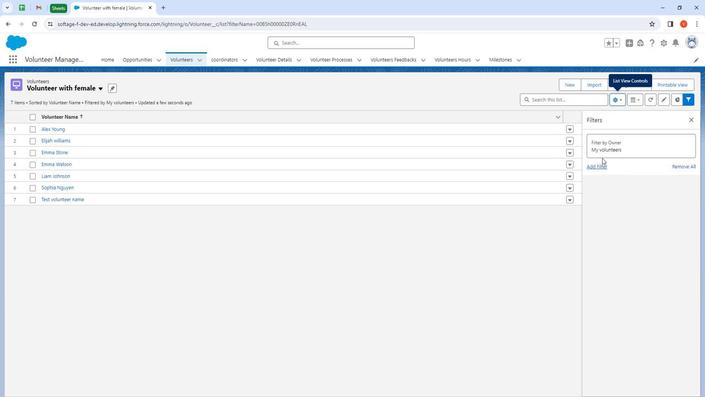 
Action: Mouse pressed left at (607, 150)
Screenshot: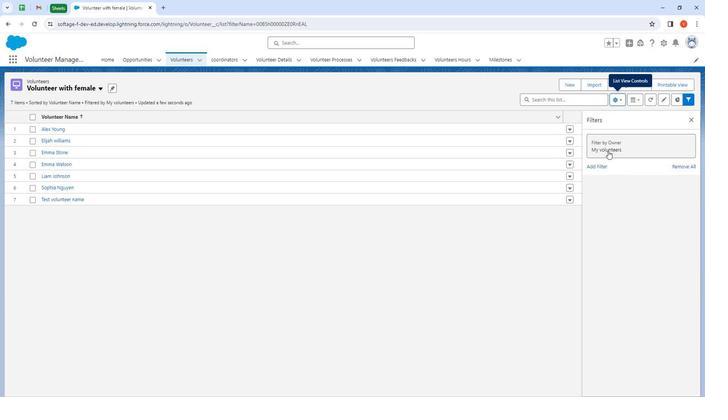 
Action: Mouse moved to (447, 121)
Screenshot: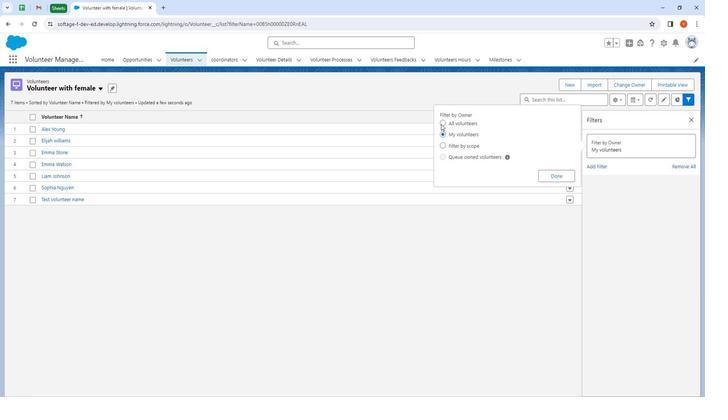 
Action: Mouse pressed left at (447, 121)
Screenshot: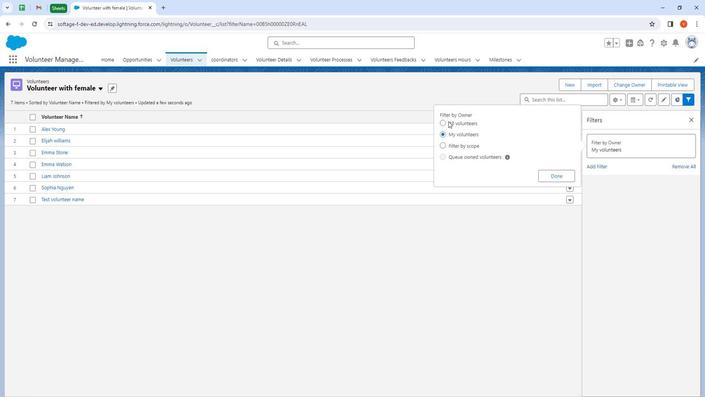 
Action: Mouse moved to (552, 180)
Screenshot: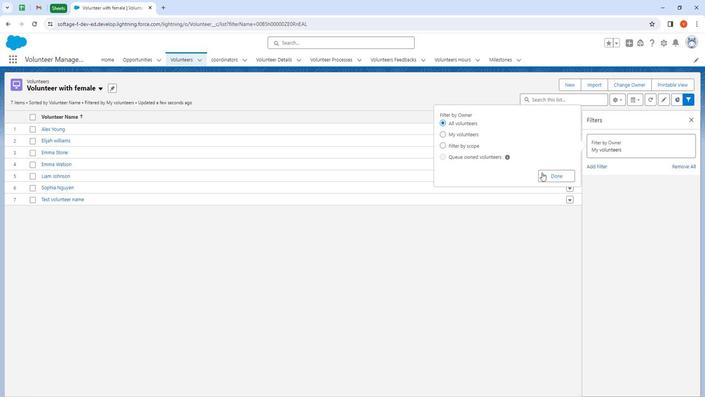 
Action: Mouse pressed left at (552, 180)
Screenshot: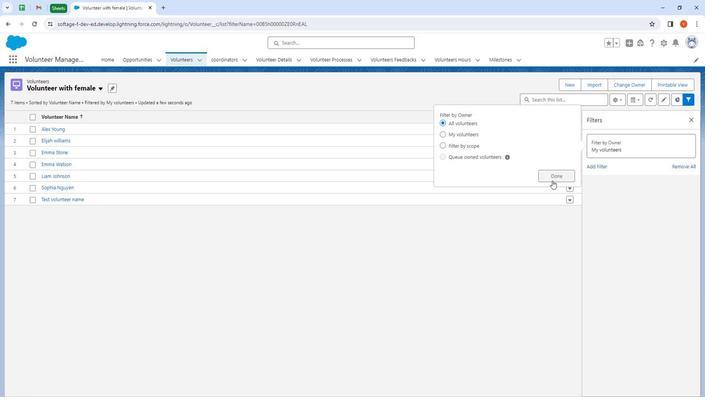 
Action: Mouse moved to (589, 168)
Screenshot: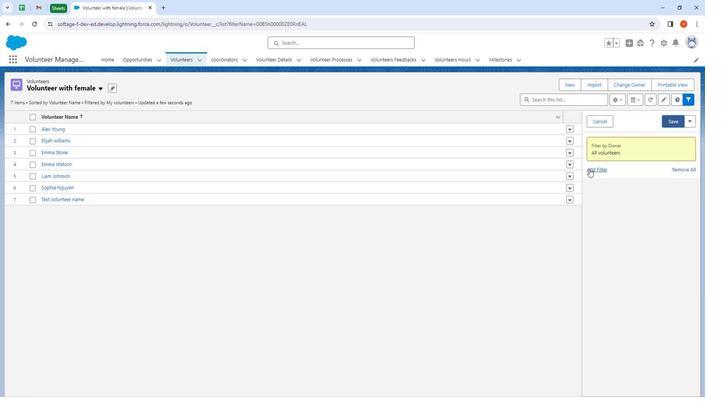 
Action: Mouse pressed left at (589, 168)
Screenshot: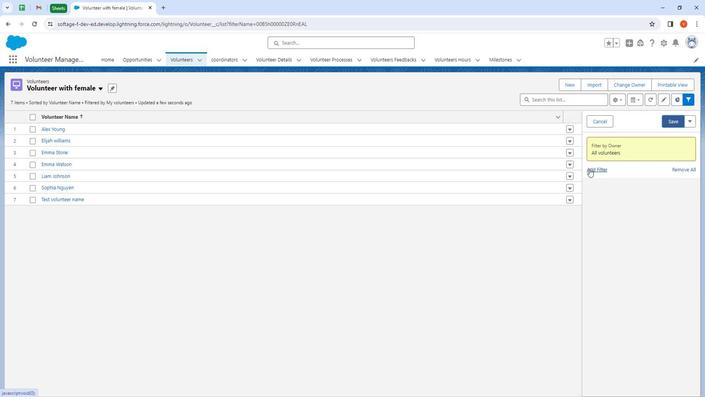 
Action: Mouse moved to (498, 151)
Screenshot: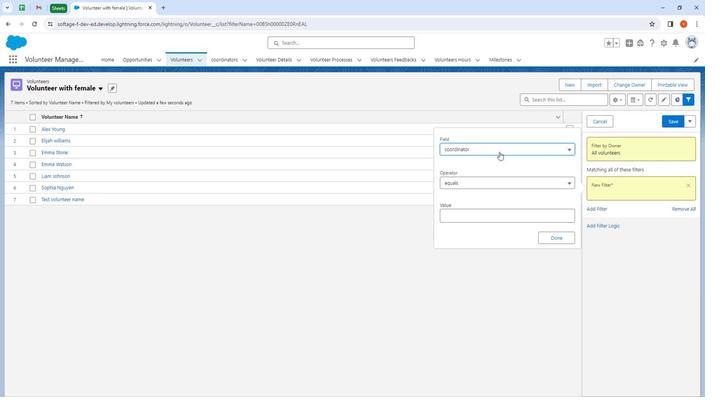
Action: Mouse pressed left at (498, 151)
Screenshot: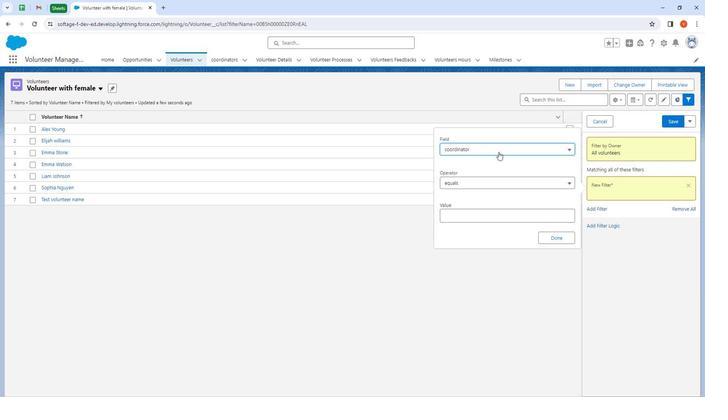 
Action: Mouse moved to (517, 234)
Screenshot: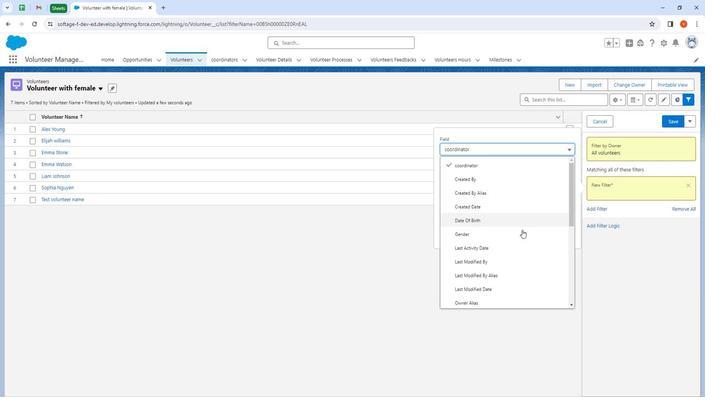 
Action: Mouse pressed left at (517, 234)
Screenshot: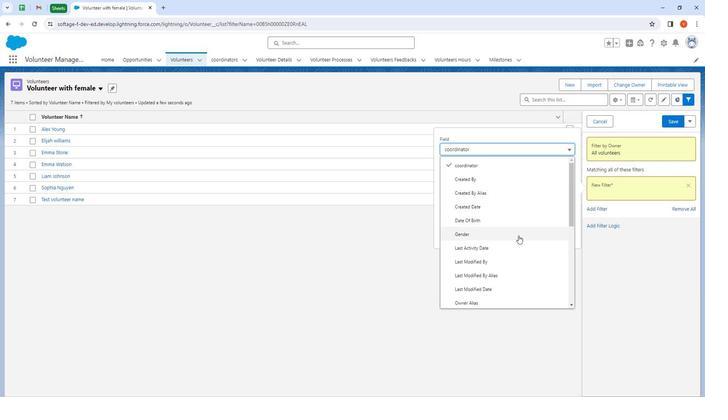 
Action: Mouse moved to (476, 210)
Screenshot: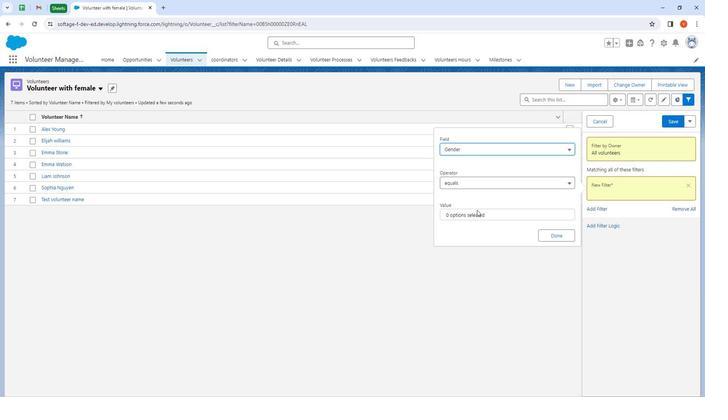 
Action: Mouse pressed left at (476, 210)
Screenshot: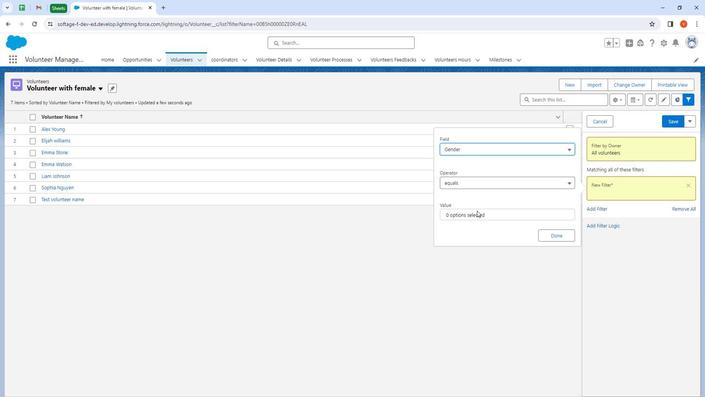 
Action: Mouse moved to (468, 222)
Screenshot: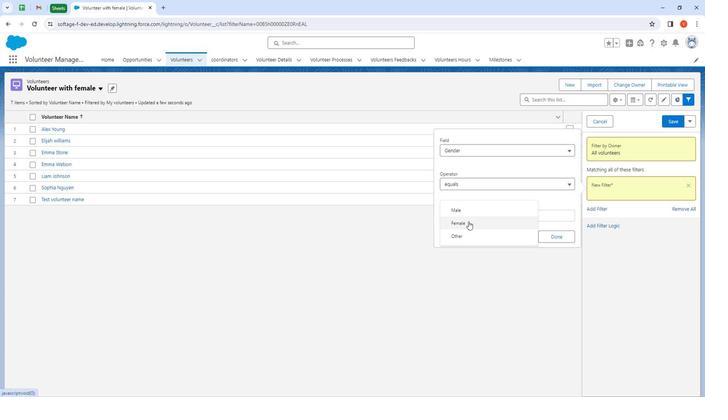 
Action: Mouse pressed left at (468, 222)
Screenshot: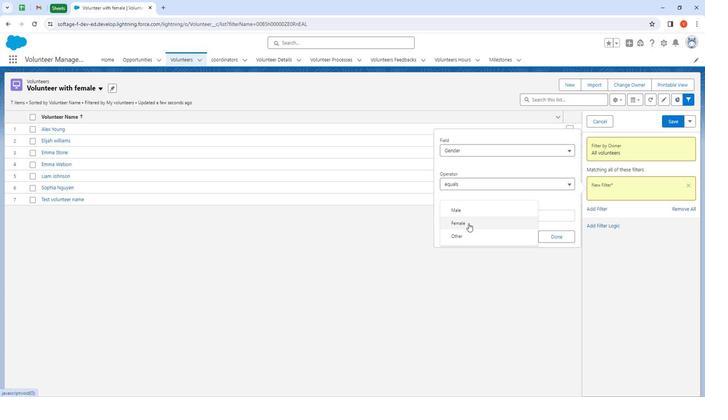 
Action: Mouse moved to (561, 236)
Screenshot: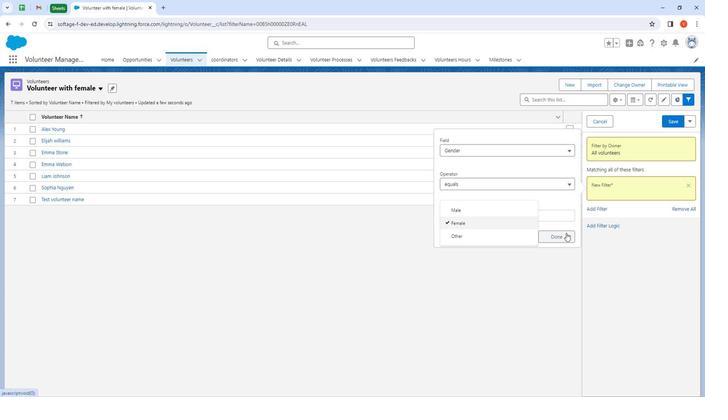 
Action: Mouse pressed left at (561, 236)
Screenshot: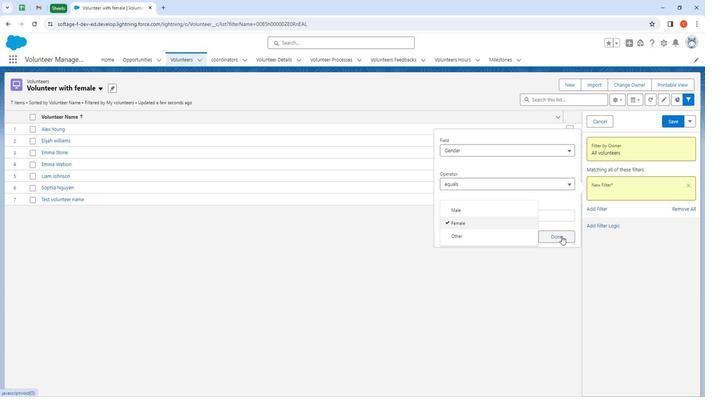 
Action: Mouse moved to (678, 118)
Screenshot: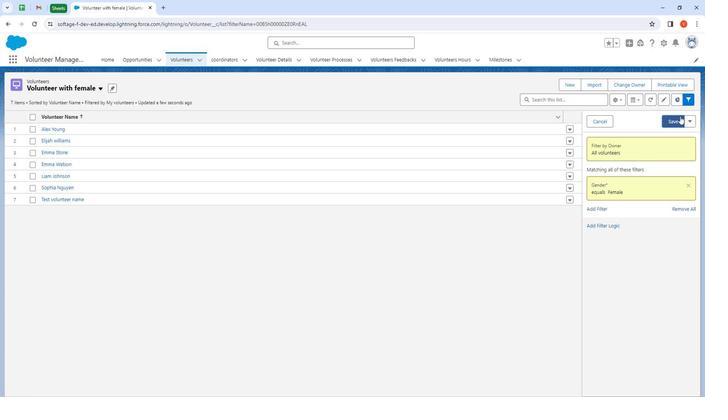 
Action: Mouse pressed left at (678, 118)
Screenshot: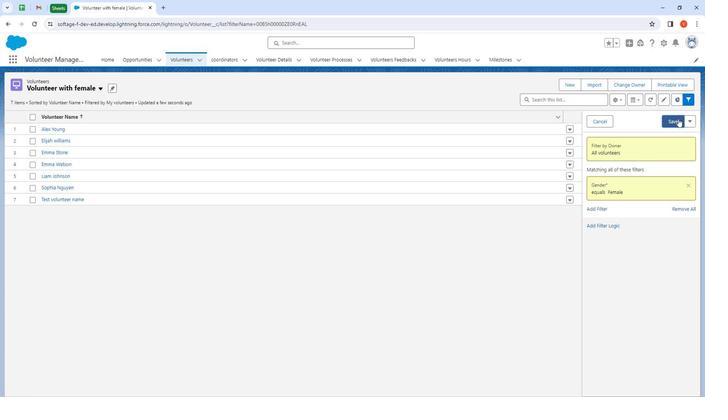 
Action: Mouse moved to (692, 118)
Screenshot: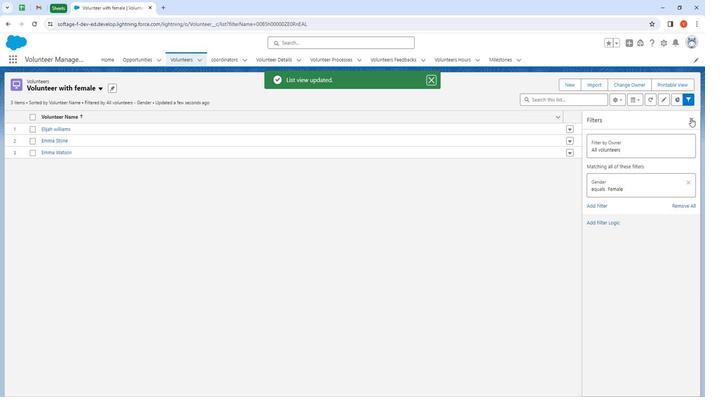 
Action: Mouse pressed left at (692, 118)
Screenshot: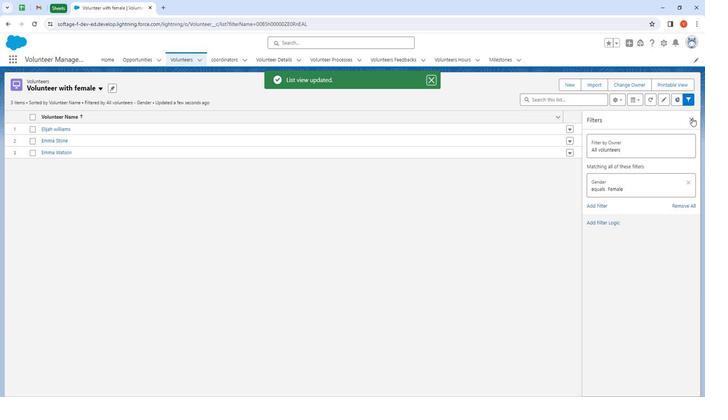 
Action: Mouse moved to (618, 101)
Screenshot: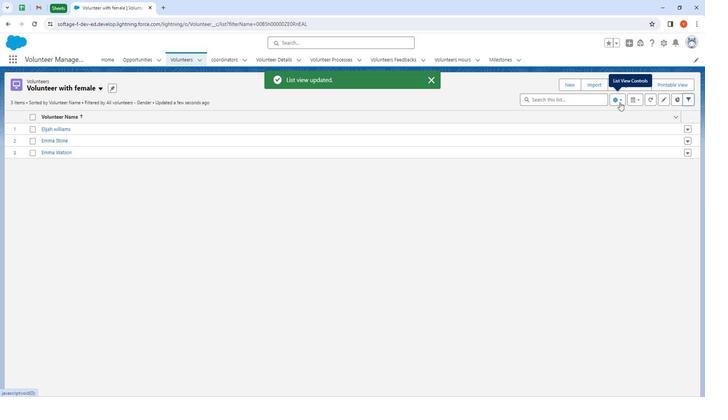 
Action: Mouse pressed left at (618, 101)
Screenshot: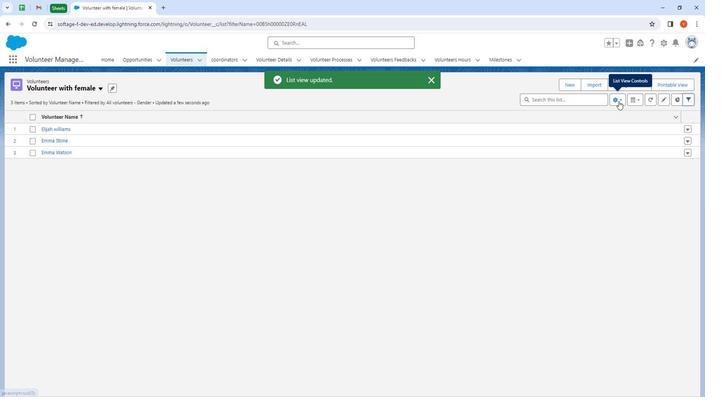 
Action: Mouse moved to (598, 195)
Screenshot: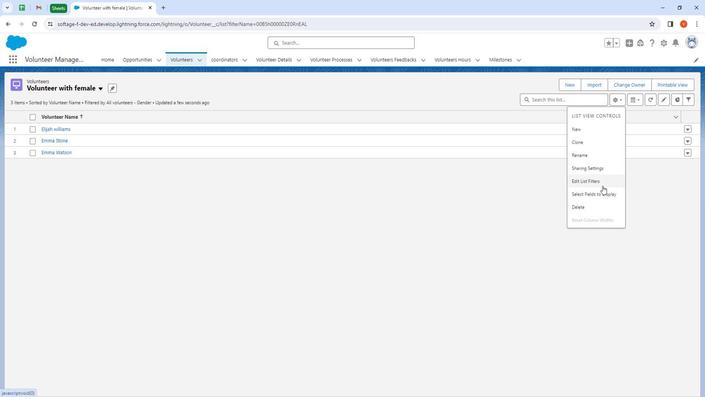 
Action: Mouse pressed left at (598, 195)
Screenshot: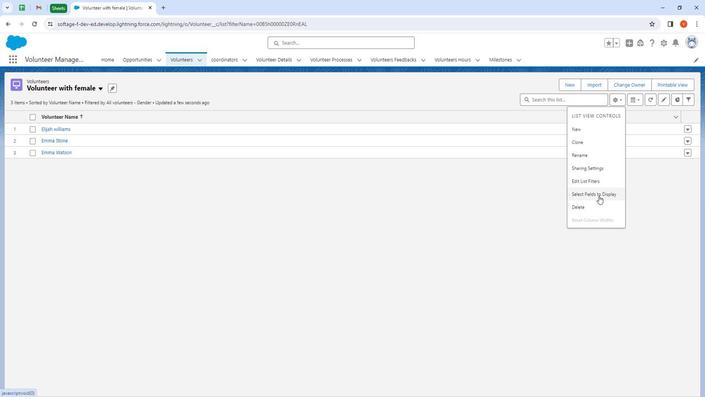
Action: Mouse moved to (287, 243)
Screenshot: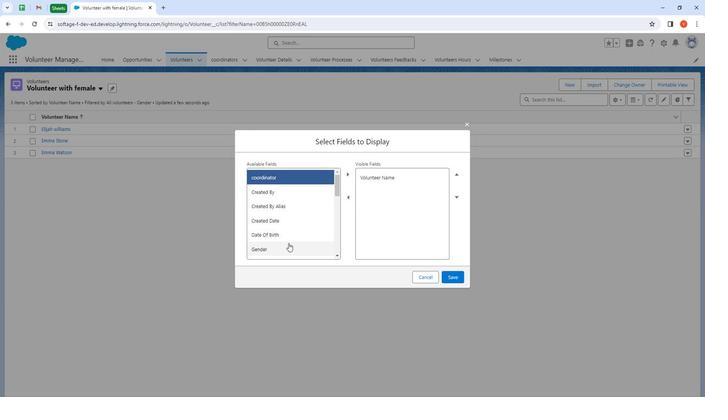 
Action: Mouse pressed left at (287, 243)
Screenshot: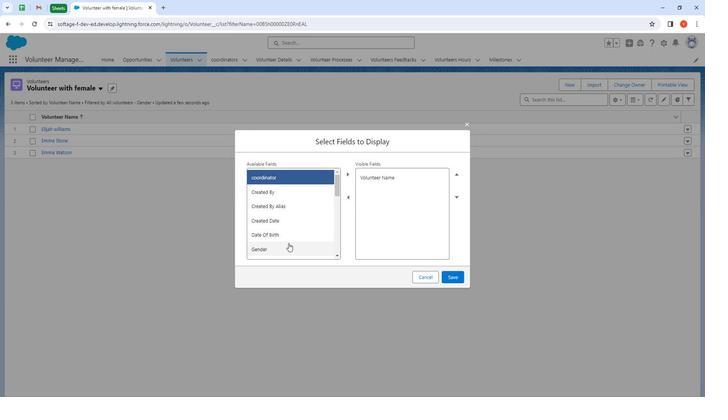
Action: Mouse moved to (346, 174)
Screenshot: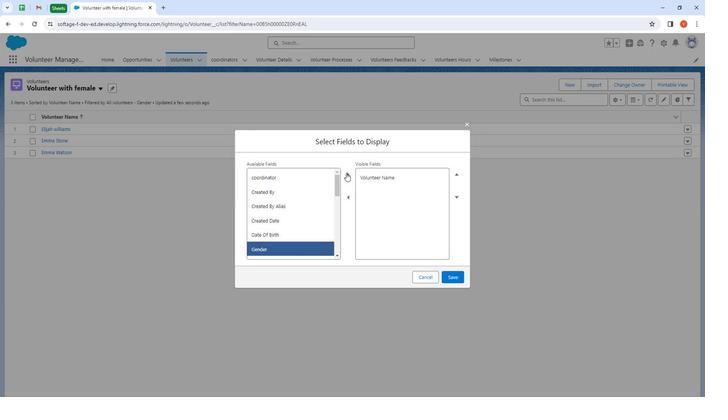 
Action: Mouse pressed left at (346, 174)
Screenshot: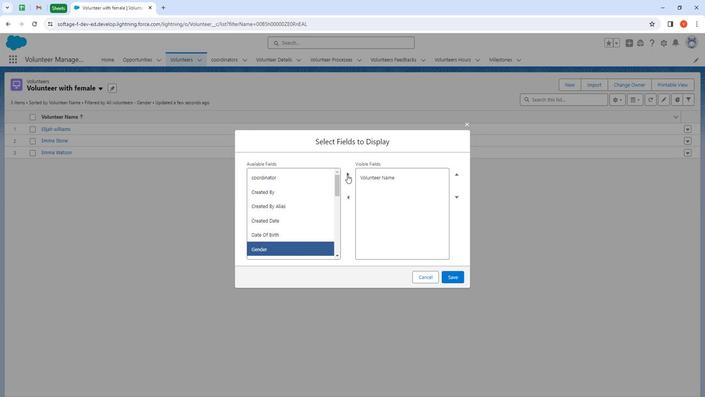 
Action: Mouse moved to (455, 279)
Screenshot: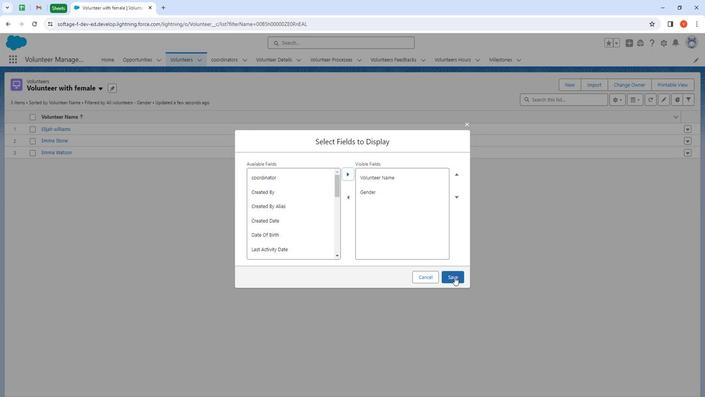
Action: Mouse pressed left at (455, 279)
Screenshot: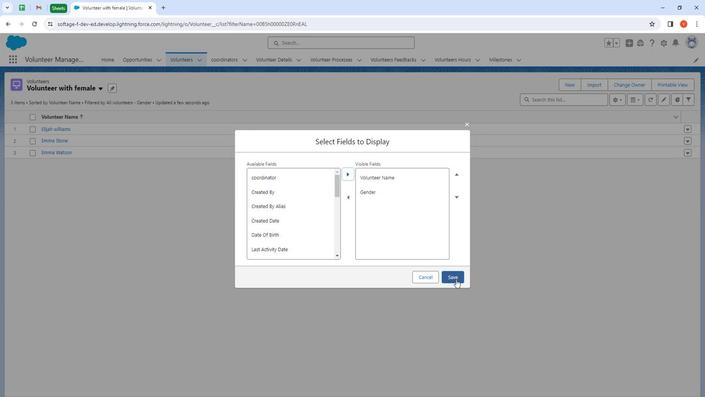 
Action: Mouse moved to (99, 90)
Screenshot: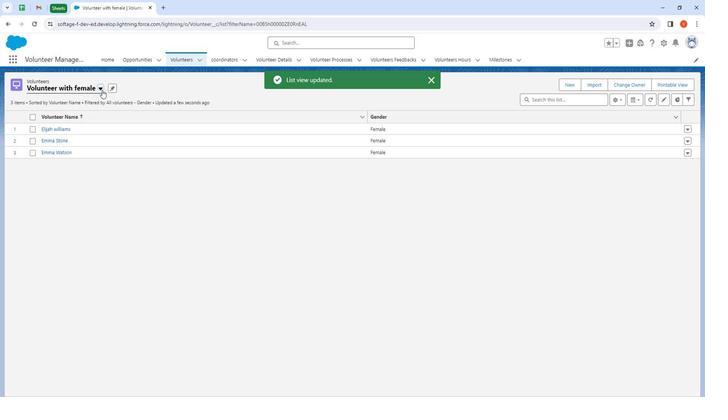 
Action: Mouse pressed left at (99, 90)
Screenshot: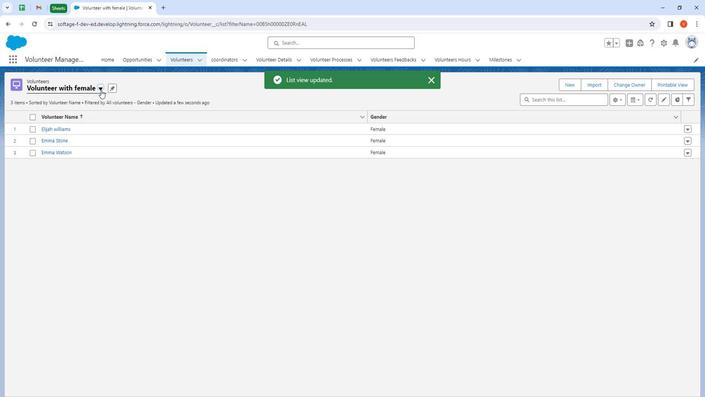 
Action: Mouse moved to (227, 264)
Screenshot: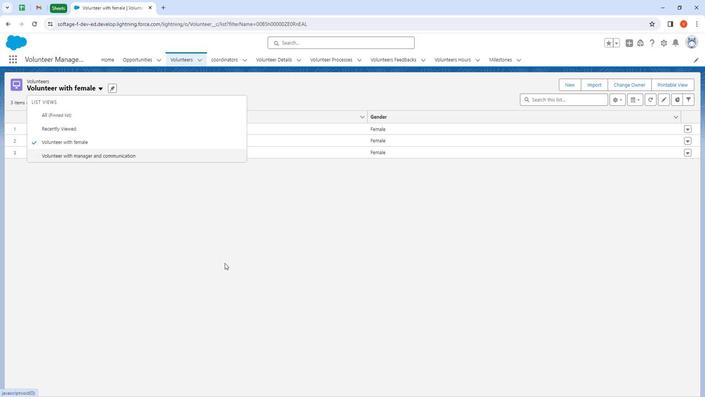 
Action: Mouse pressed left at (227, 264)
Screenshot: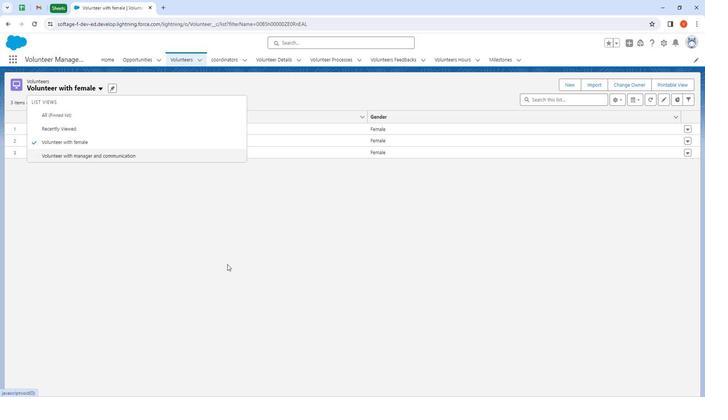 
Action: Mouse moved to (624, 102)
Screenshot: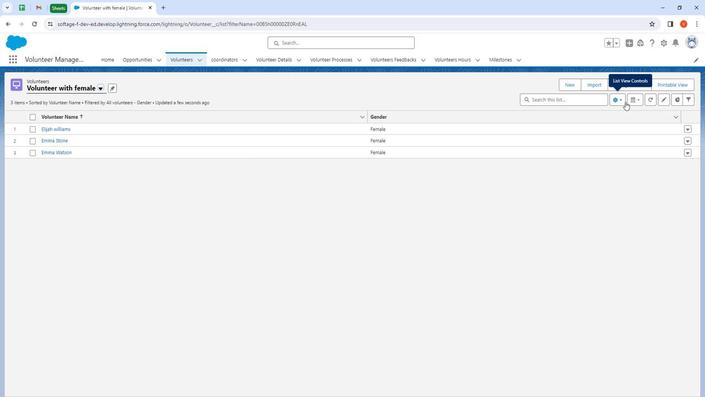 
Action: Mouse pressed left at (624, 102)
Screenshot: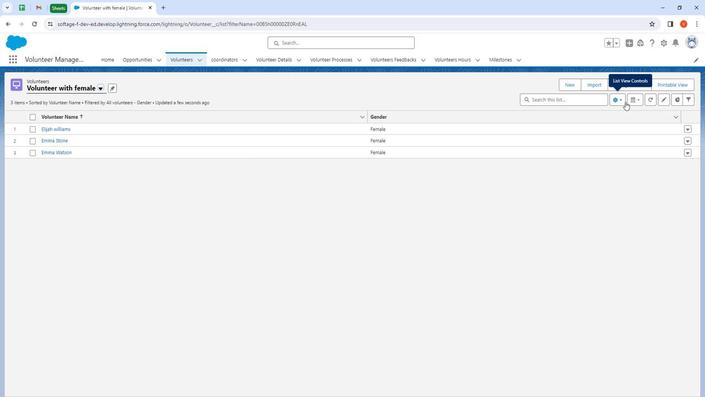 
Action: Mouse moved to (594, 132)
Screenshot: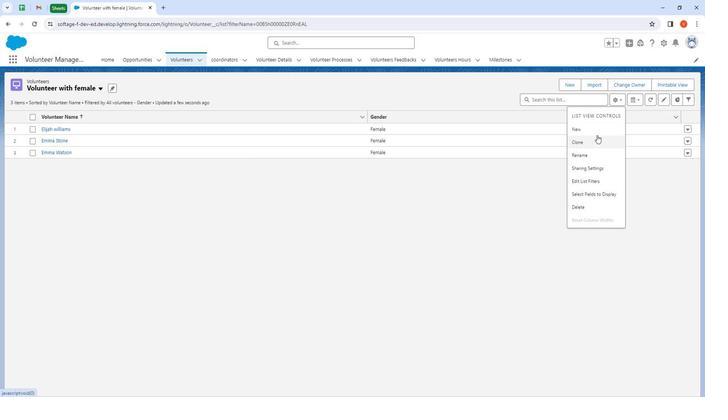 
Action: Mouse pressed left at (594, 132)
Screenshot: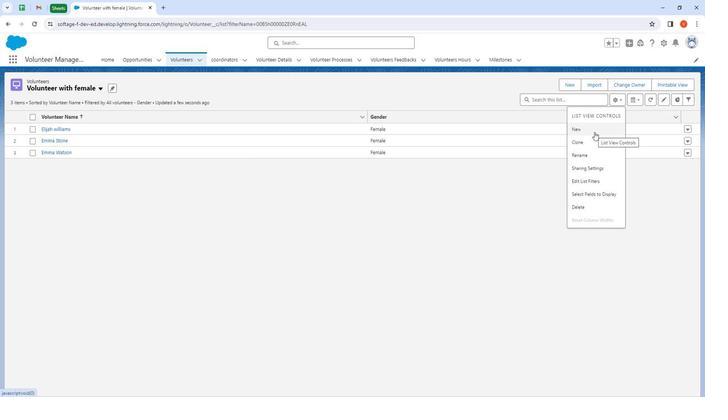 
Action: Mouse moved to (324, 171)
Screenshot: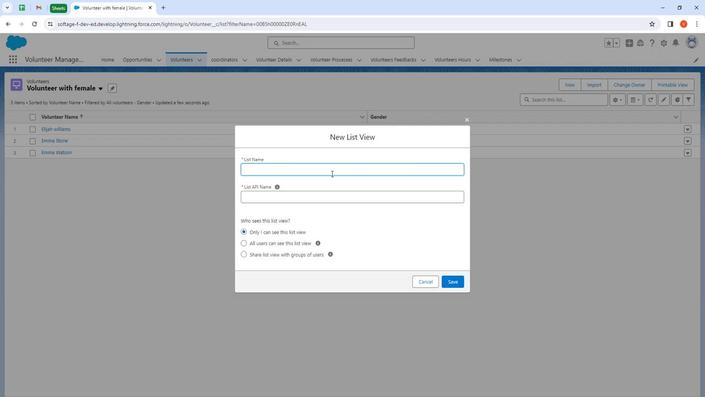 
Action: Mouse pressed left at (324, 171)
Screenshot: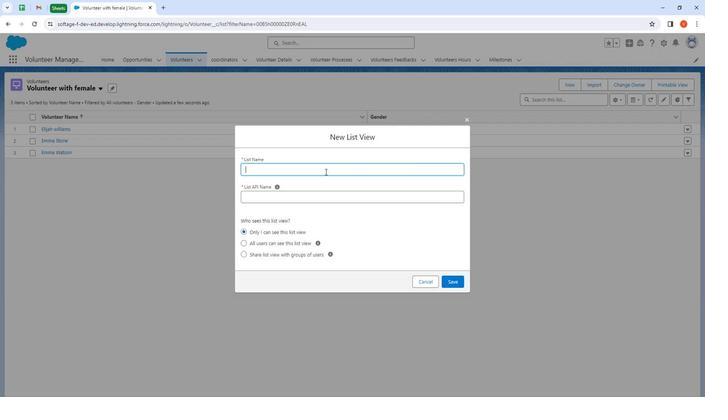 
Action: Mouse moved to (324, 182)
Screenshot: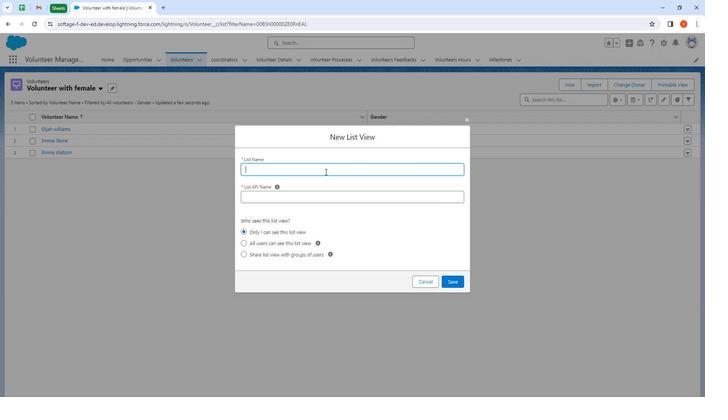 
Action: Key pressed <Key.shift>
Screenshot: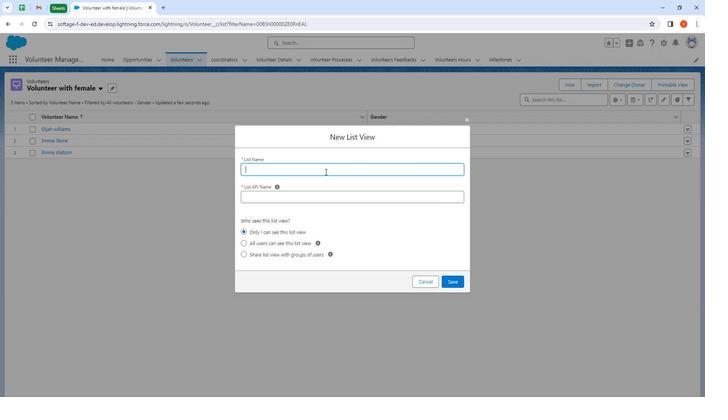 
Action: Mouse moved to (325, 190)
Screenshot: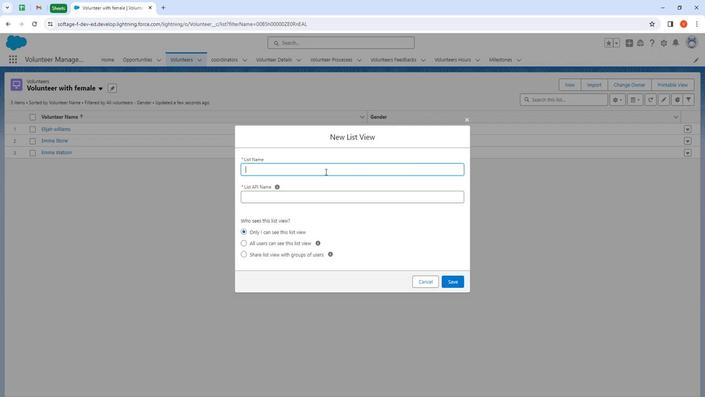 
Action: Key pressed <Key.shift><Key.shift><Key.shift><Key.shift><Key.shift><Key.shift><Key.shift><Key.shift><Key.shift><Key.shift><Key.shift><Key.shift><Key.shift><Key.shift><Key.shift><Key.shift><Key.shift><Key.shift><Key.shift><Key.shift><Key.shift><Key.shift><Key.shift><Key.shift><Key.shift><Key.shift><Key.shift><Key.shift>Coordinator<Key.space>detailes<Key.backspace><Key.backspace>s
Screenshot: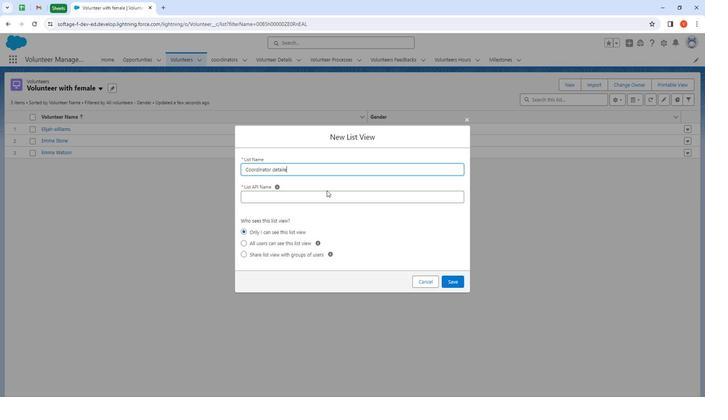 
Action: Mouse moved to (303, 193)
Screenshot: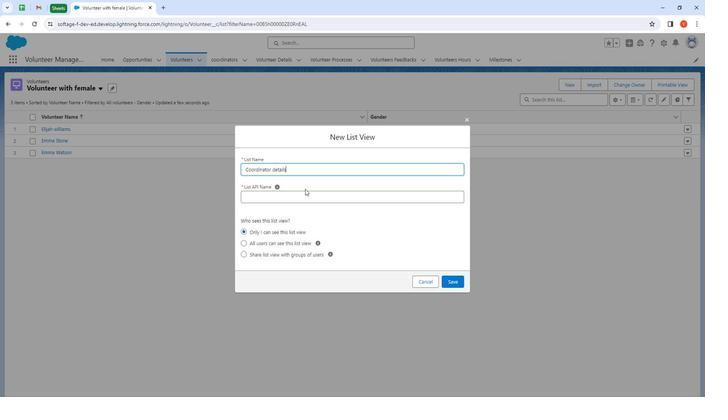 
Action: Mouse pressed left at (303, 193)
Screenshot: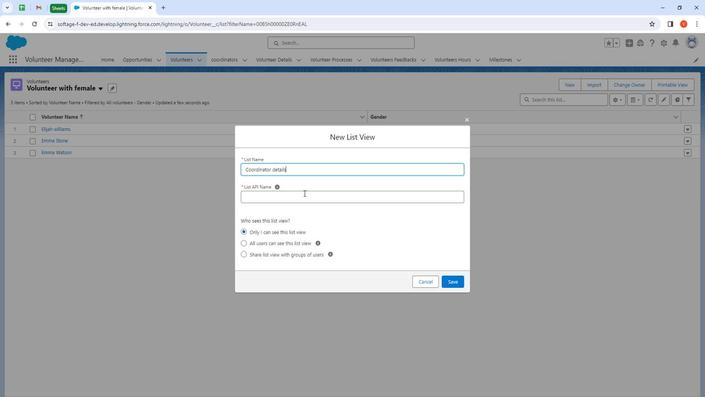 
Action: Mouse moved to (285, 244)
Screenshot: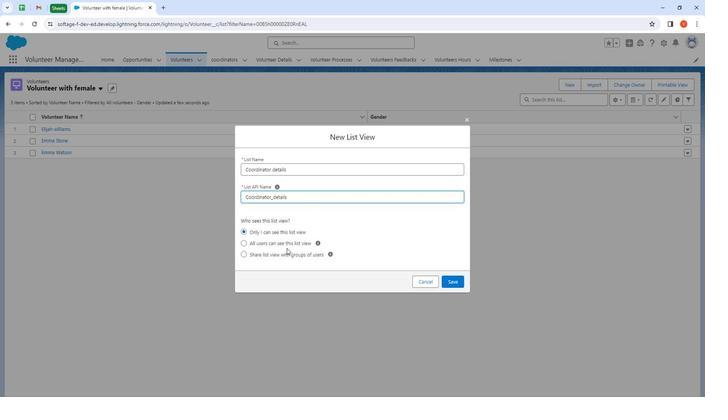 
Action: Mouse pressed left at (285, 244)
Screenshot: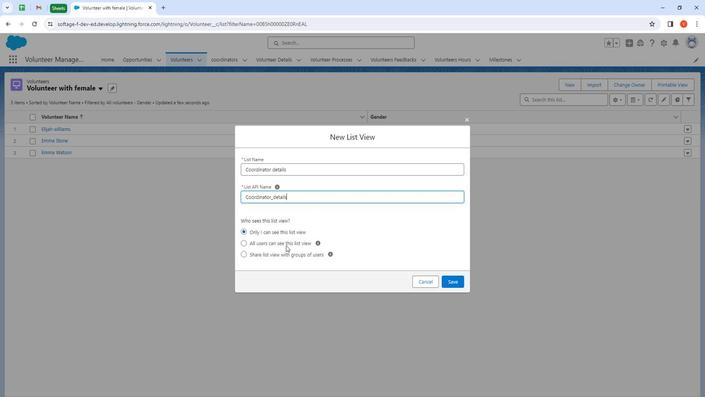 
Action: Mouse moved to (450, 281)
Screenshot: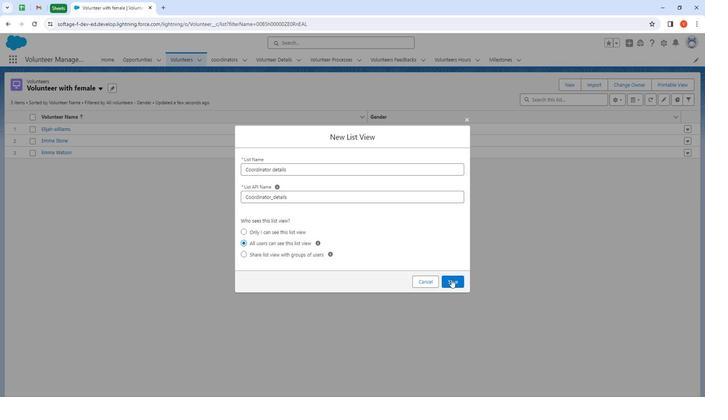 
Action: Mouse pressed left at (450, 281)
Screenshot: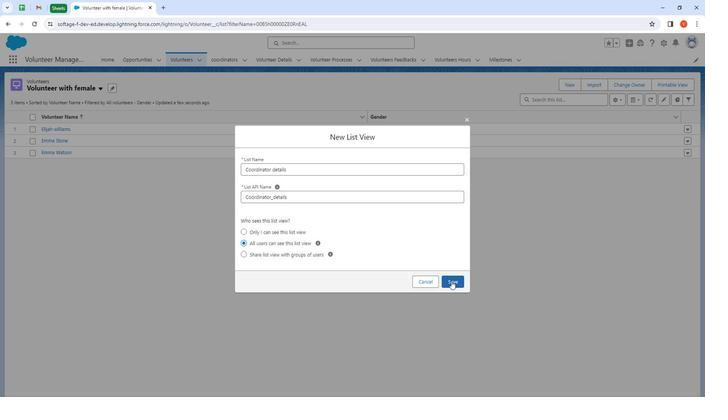 
Action: Mouse moved to (611, 148)
Screenshot: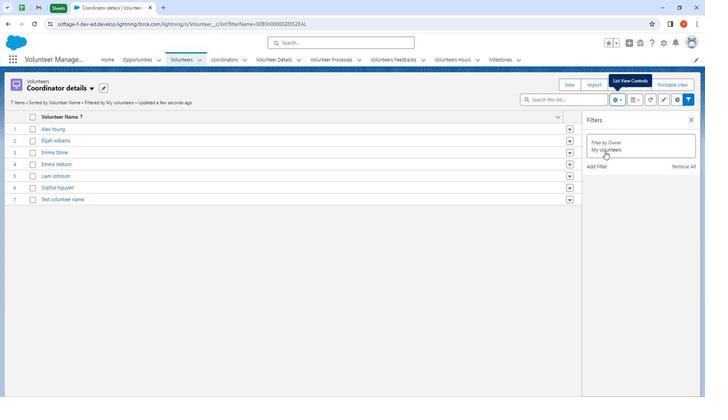 
Action: Mouse pressed left at (611, 148)
Screenshot: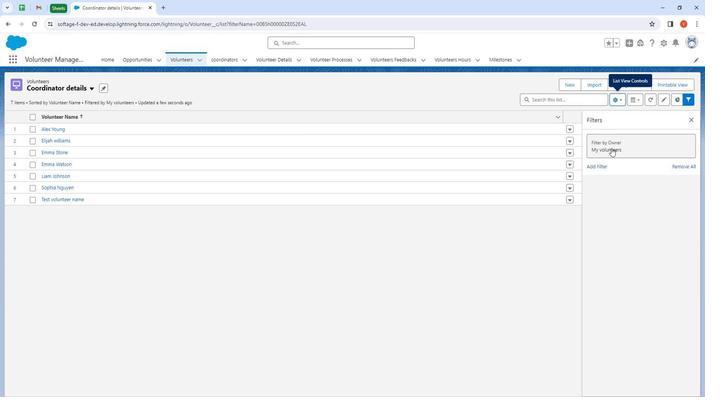 
Action: Mouse moved to (461, 125)
Screenshot: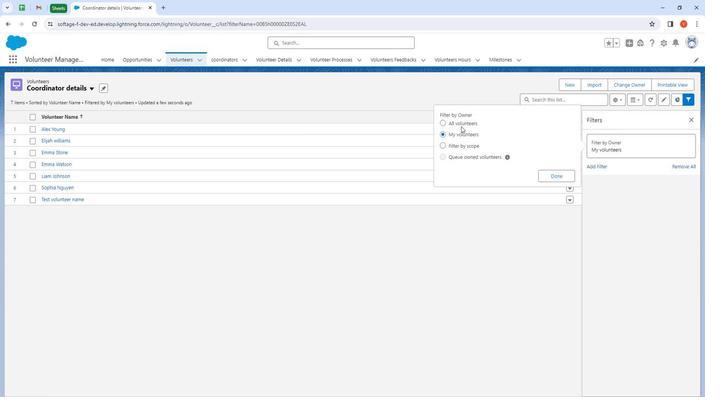 
Action: Mouse pressed left at (461, 125)
Screenshot: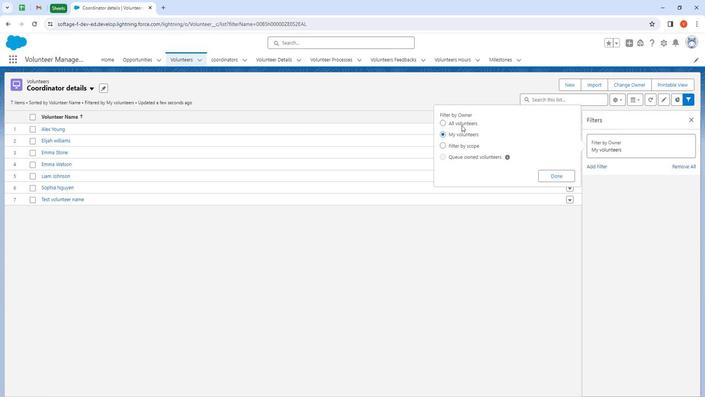 
Action: Mouse moved to (563, 175)
Screenshot: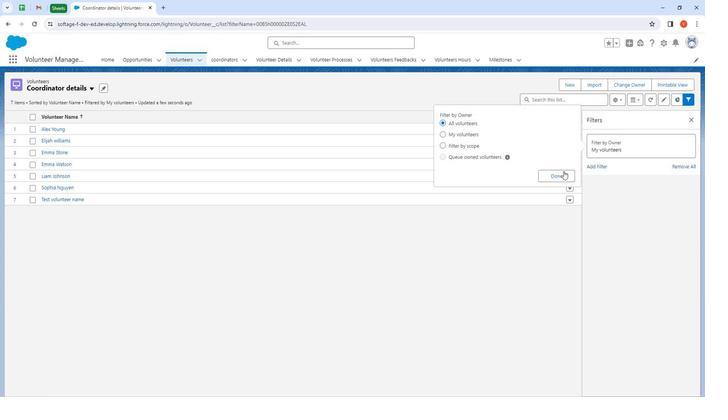 
Action: Mouse pressed left at (563, 175)
Screenshot: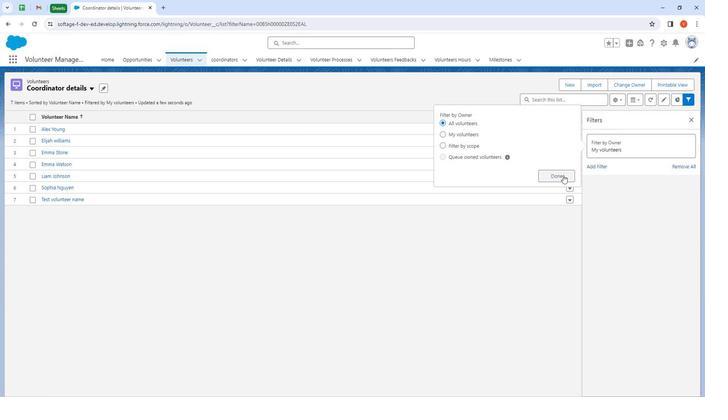 
Action: Mouse moved to (598, 172)
Screenshot: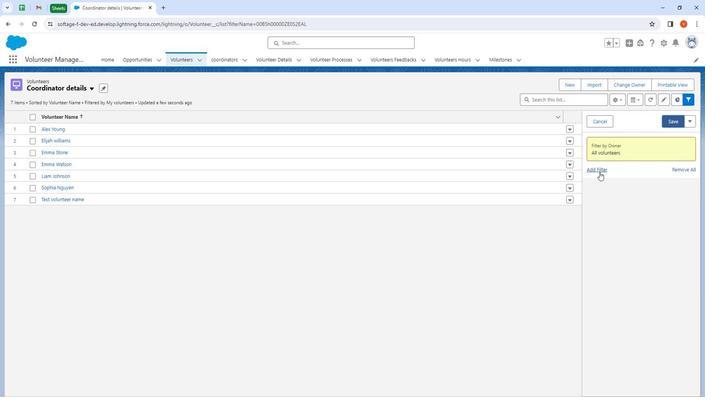 
Action: Mouse pressed left at (598, 172)
Screenshot: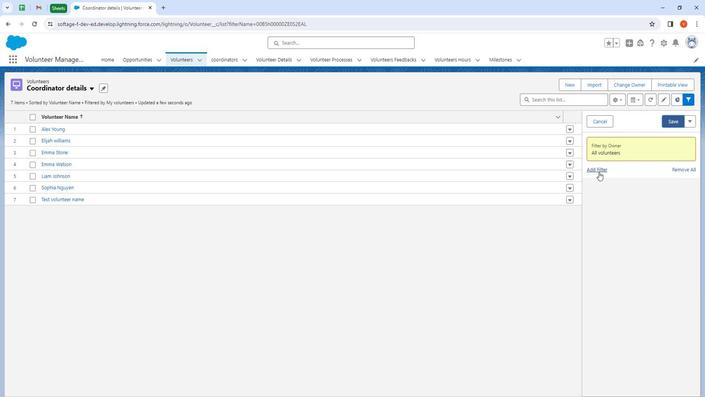 
Action: Mouse moved to (462, 212)
Screenshot: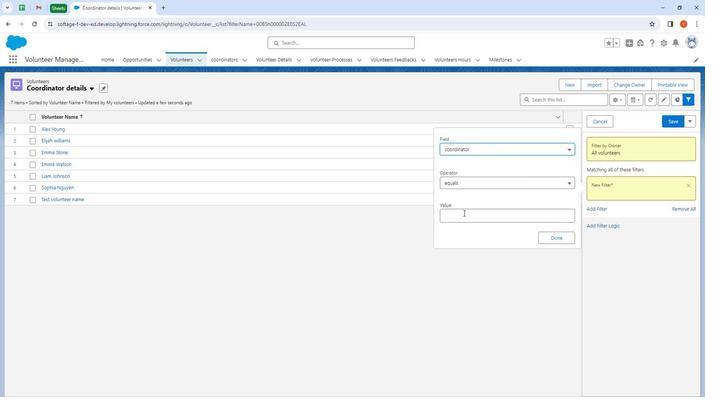 
Action: Mouse pressed left at (462, 212)
Screenshot: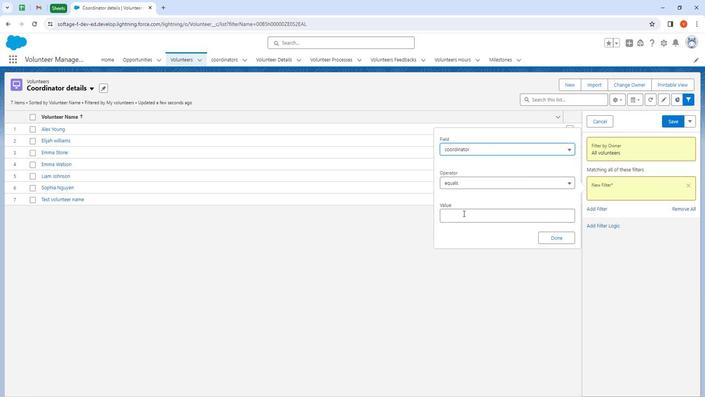 
Action: Mouse moved to (456, 189)
Screenshot: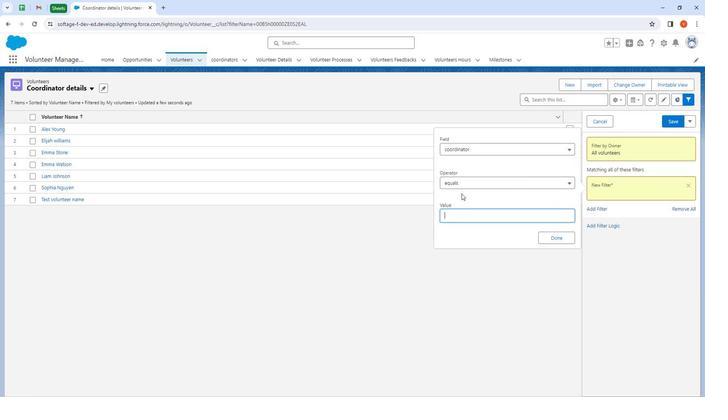 
Action: Key pressed <Key.shift>Alex<Key.space><Key.shift>Smith
Screenshot: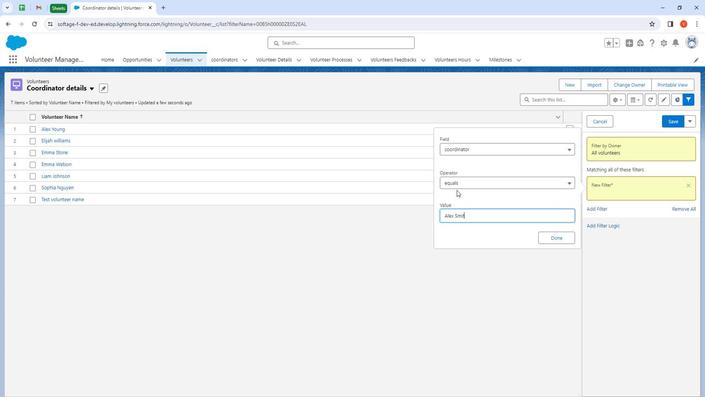 
Action: Mouse moved to (557, 236)
Screenshot: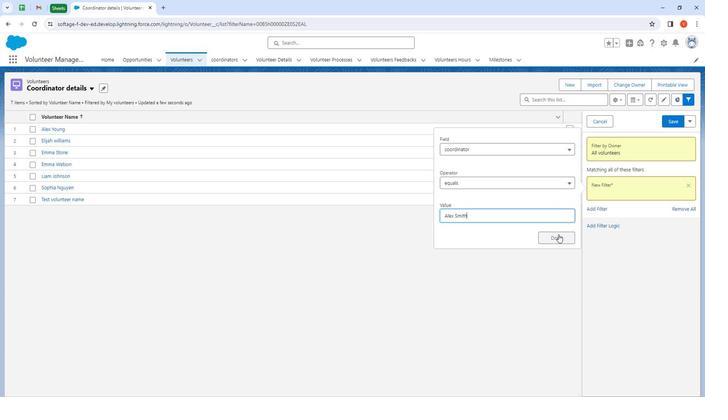 
Action: Mouse pressed left at (557, 236)
Screenshot: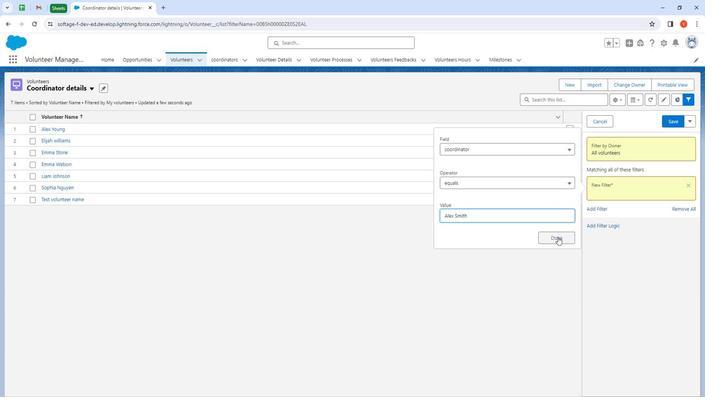 
Action: Mouse moved to (673, 122)
Screenshot: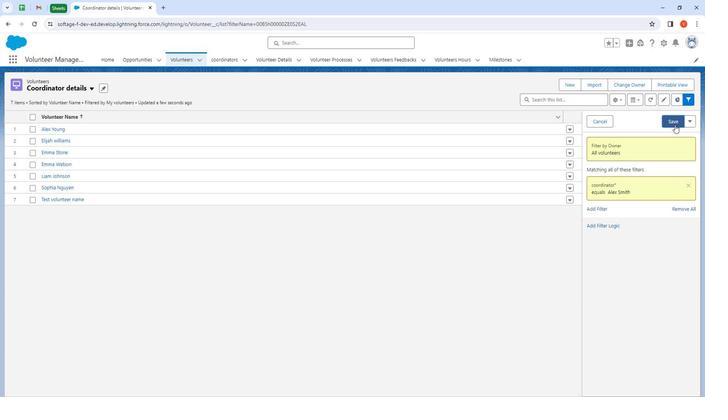 
Action: Mouse pressed left at (673, 122)
Screenshot: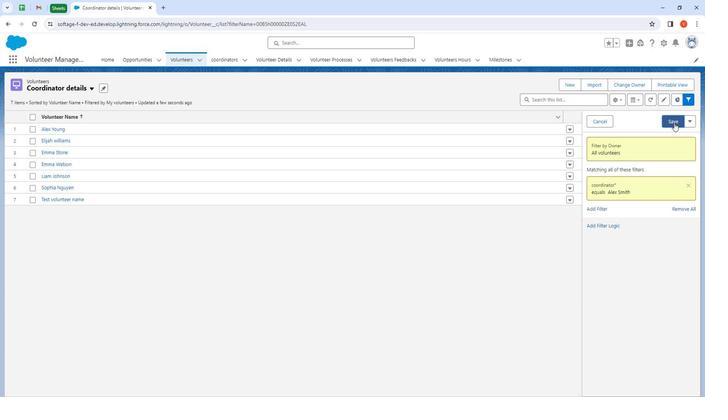 
Action: Mouse moved to (689, 116)
Screenshot: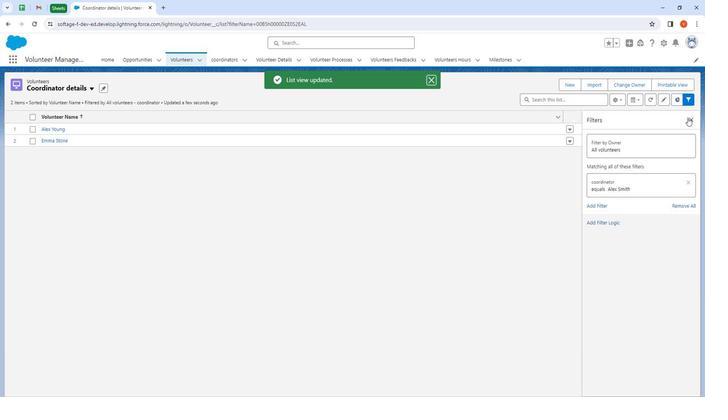 
Action: Mouse pressed left at (689, 116)
Screenshot: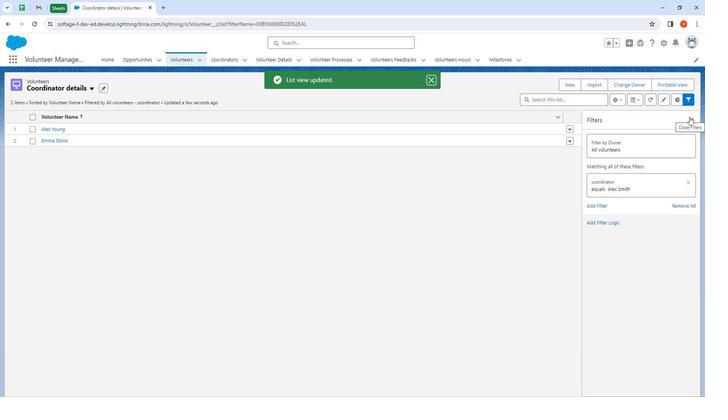 
Action: Mouse moved to (619, 100)
Screenshot: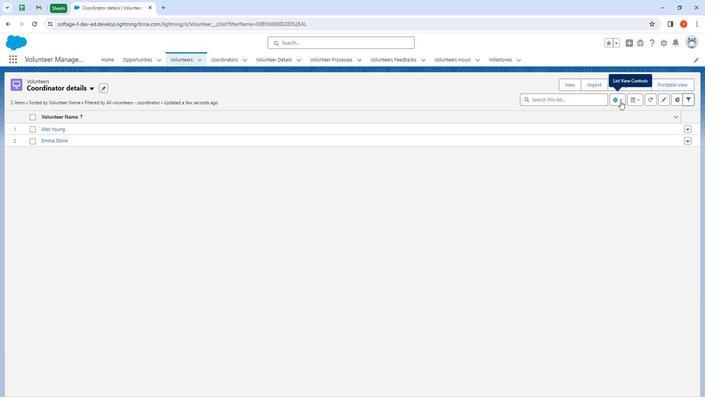 
Action: Mouse pressed left at (619, 100)
Screenshot: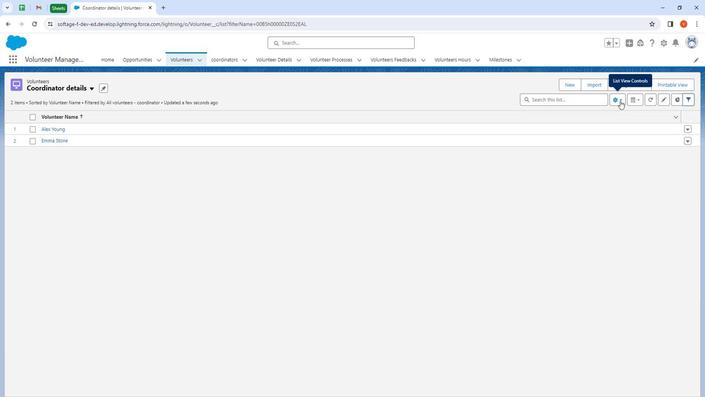 
Action: Mouse moved to (602, 192)
Screenshot: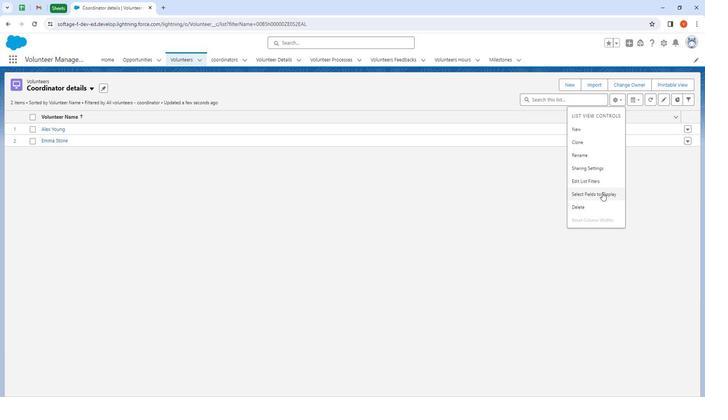 
Action: Mouse pressed left at (602, 192)
Screenshot: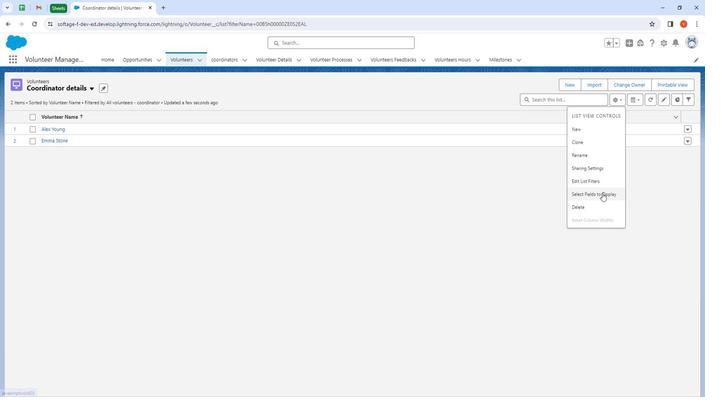 
Action: Mouse moved to (340, 170)
Screenshot: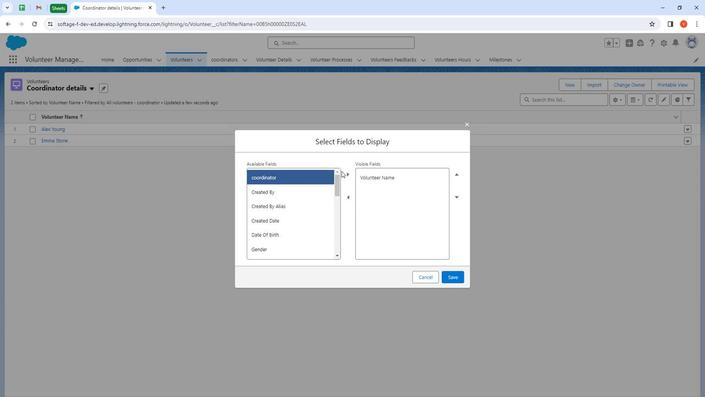 
Action: Mouse pressed left at (340, 170)
Screenshot: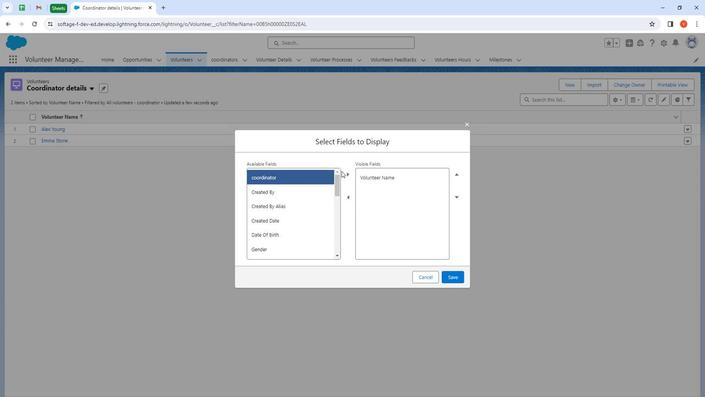 
Action: Mouse moved to (347, 172)
Screenshot: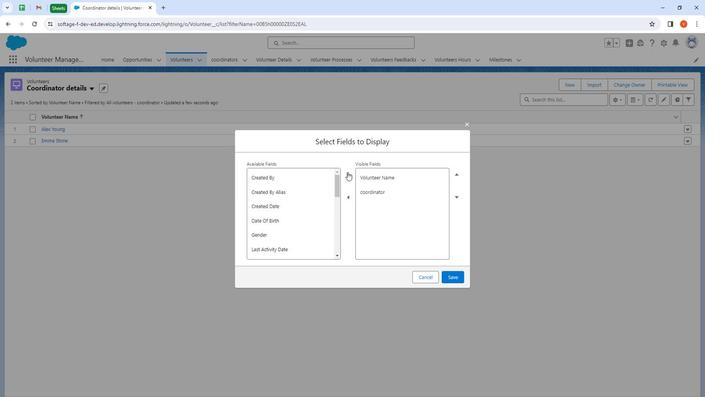 
Action: Mouse pressed left at (347, 172)
Screenshot: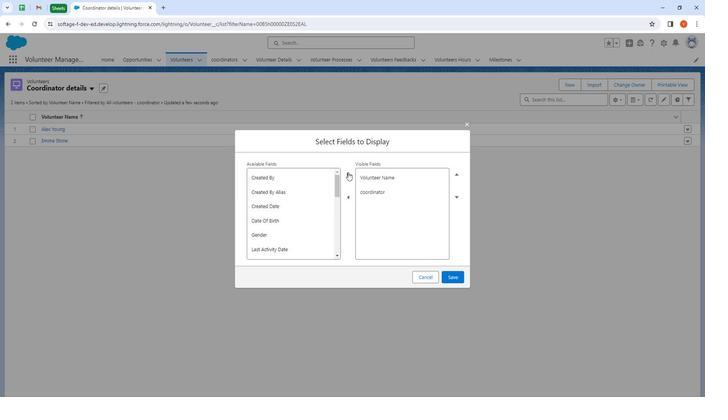 
Action: Mouse moved to (457, 275)
Screenshot: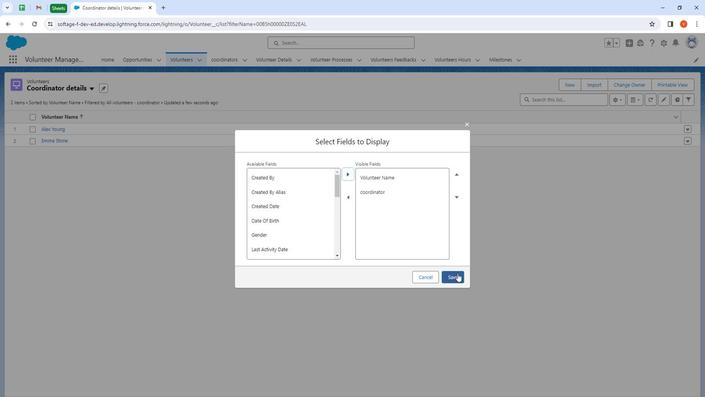 
Action: Mouse pressed left at (457, 275)
Screenshot: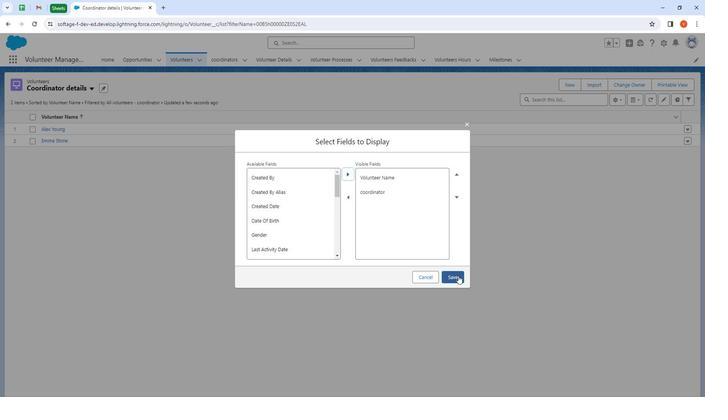 
Action: Mouse moved to (533, 217)
Screenshot: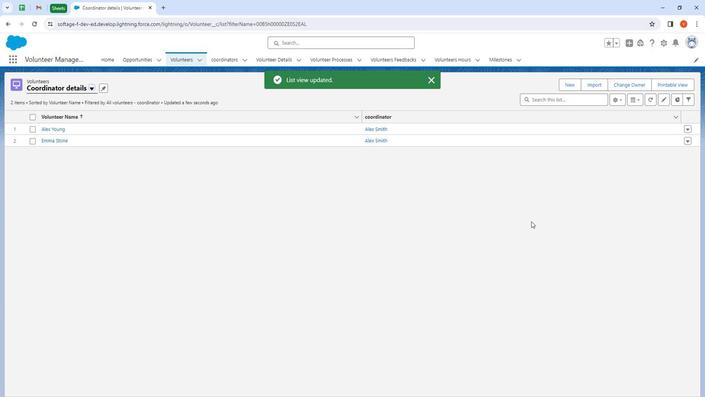 
